Task: Create a due date automation trigger when advanced on, 2 working days before a card is due add fields without custom field "Resume" set to a number greater or equal to 1 and lower or equal to 10 is due at 11:00 AM.
Action: Mouse moved to (1169, 98)
Screenshot: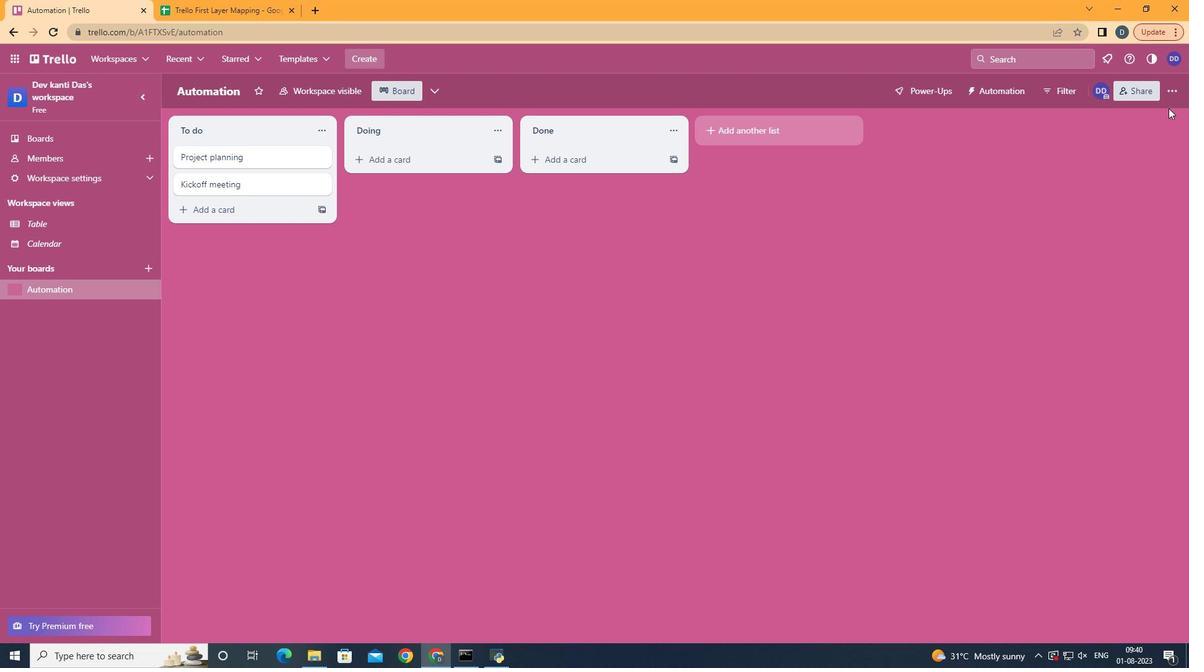 
Action: Mouse pressed left at (1169, 98)
Screenshot: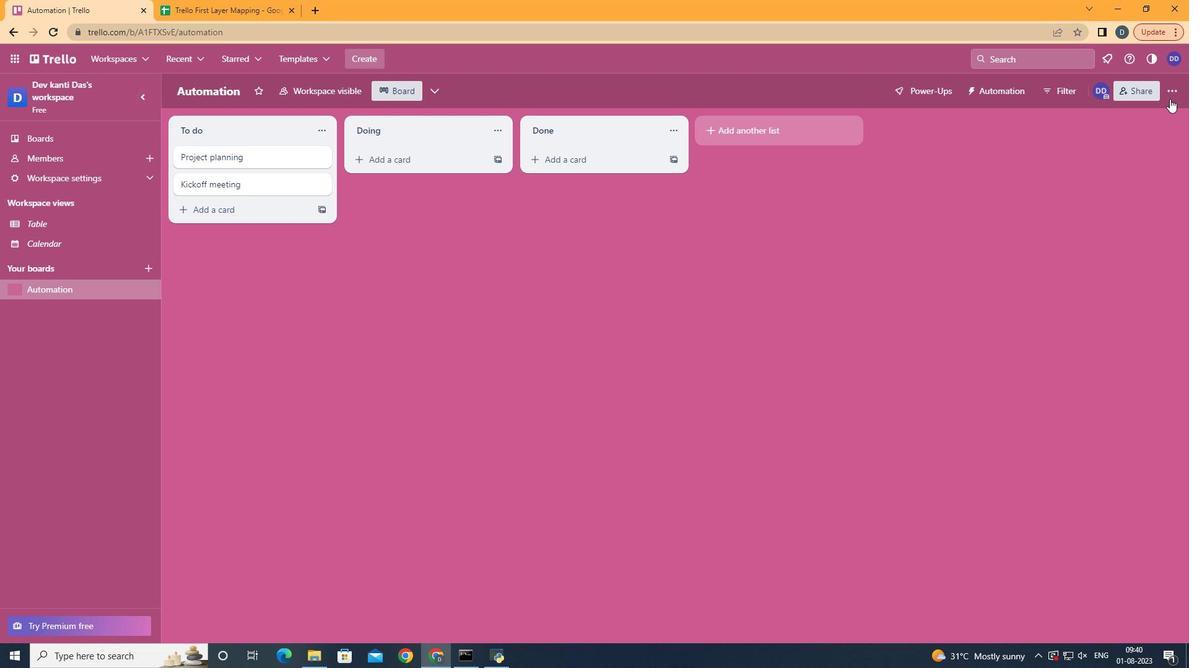 
Action: Mouse moved to (1068, 257)
Screenshot: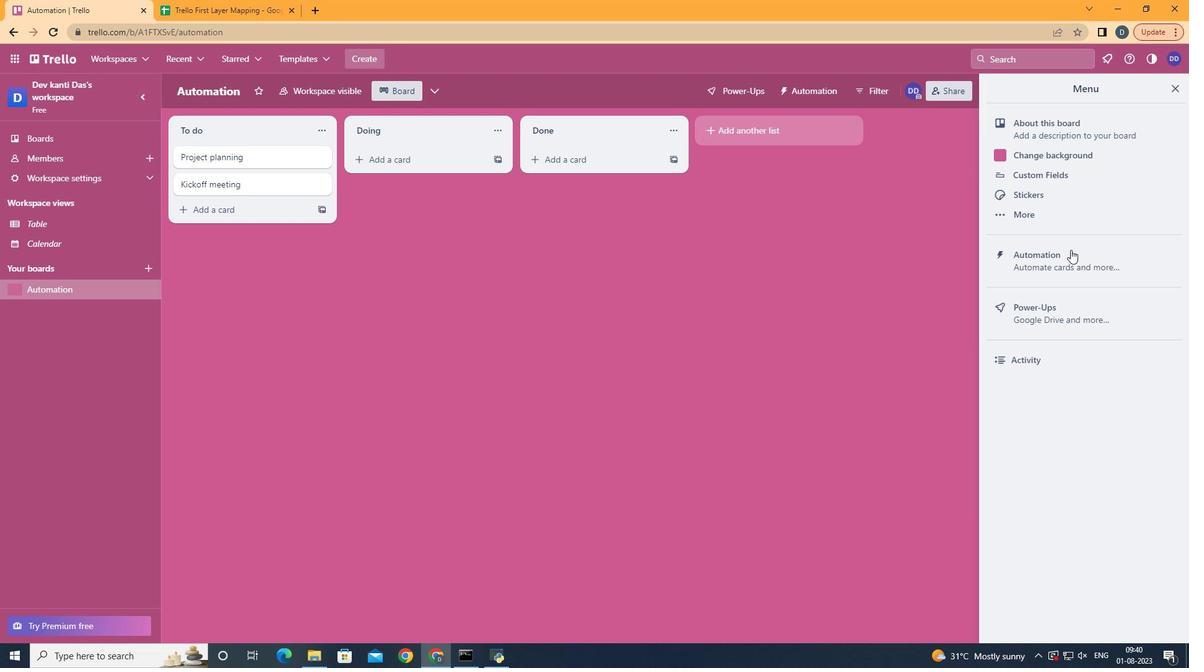 
Action: Mouse pressed left at (1068, 257)
Screenshot: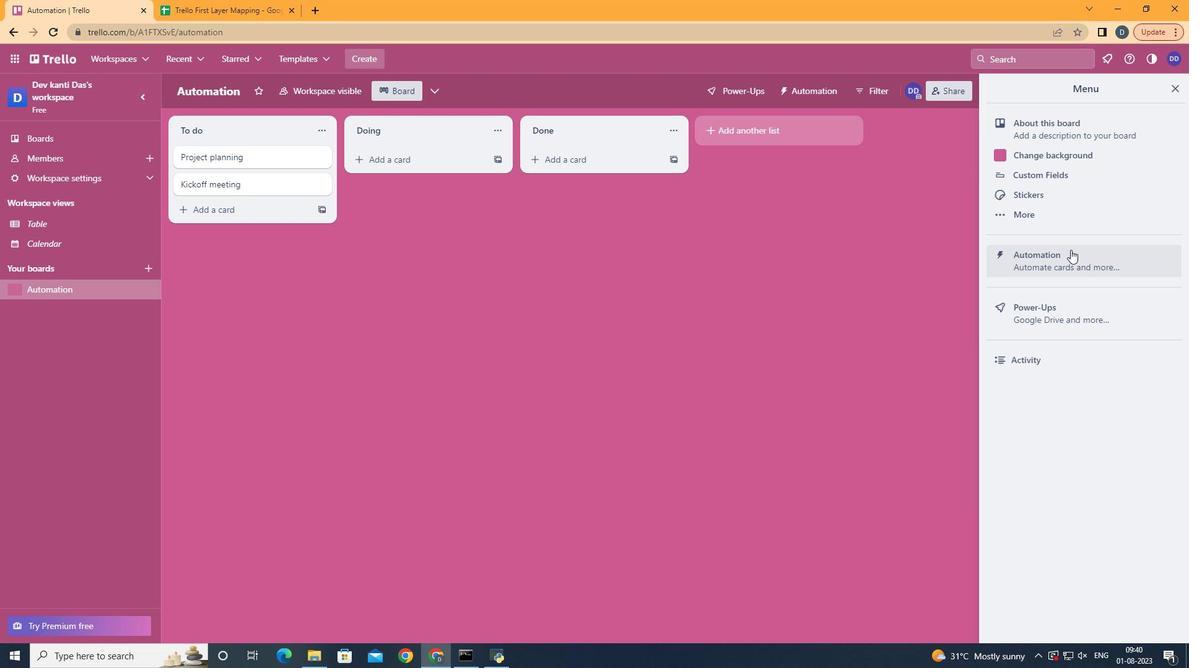 
Action: Mouse moved to (208, 248)
Screenshot: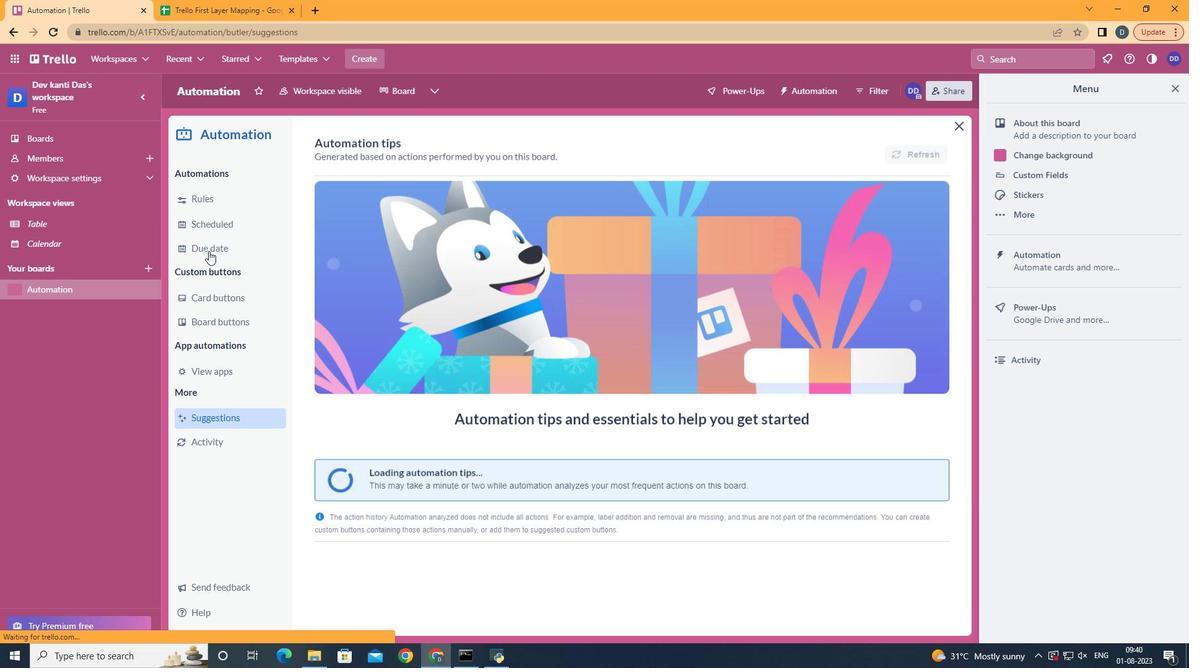 
Action: Mouse pressed left at (208, 248)
Screenshot: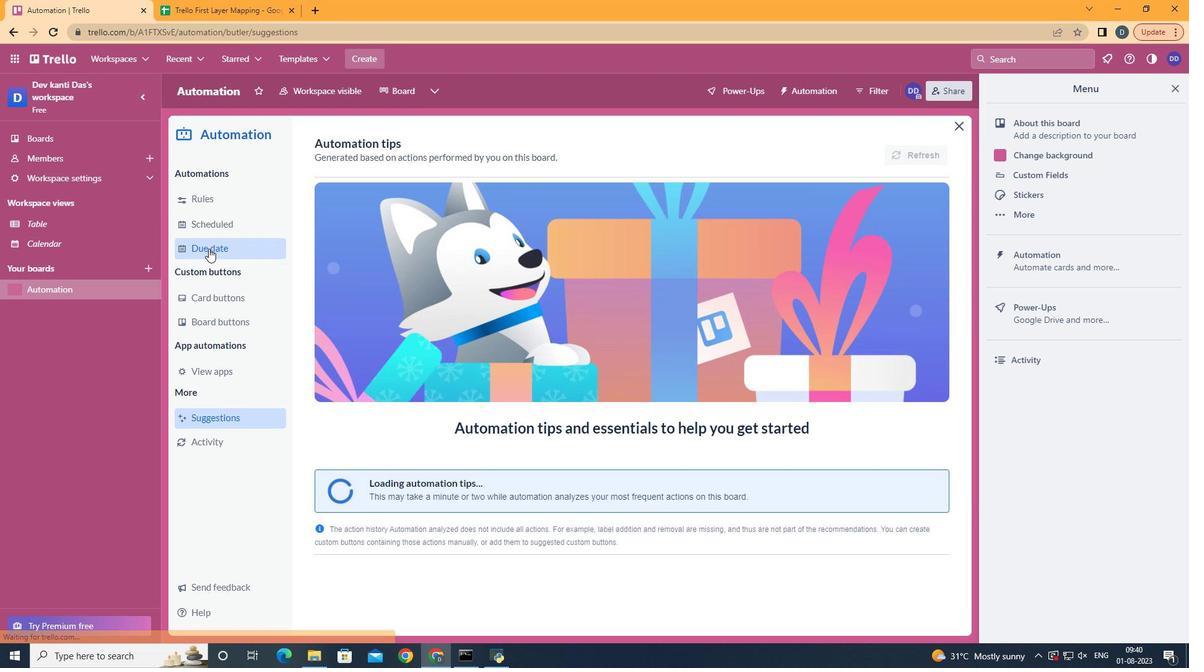 
Action: Mouse moved to (889, 144)
Screenshot: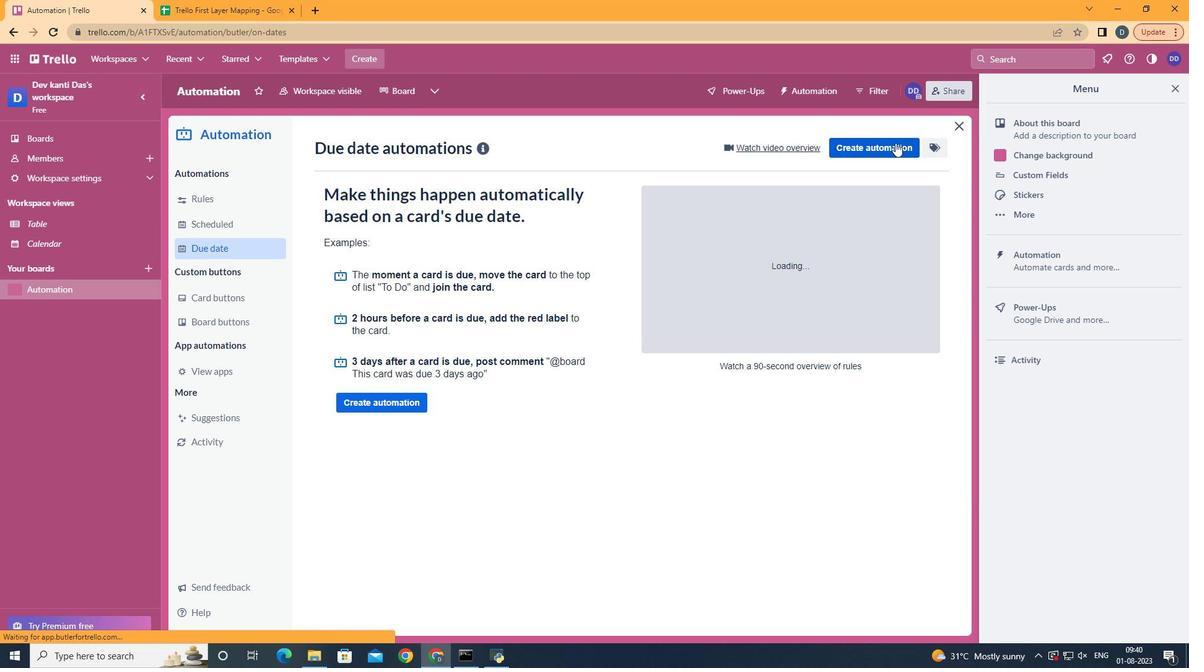 
Action: Mouse pressed left at (889, 144)
Screenshot: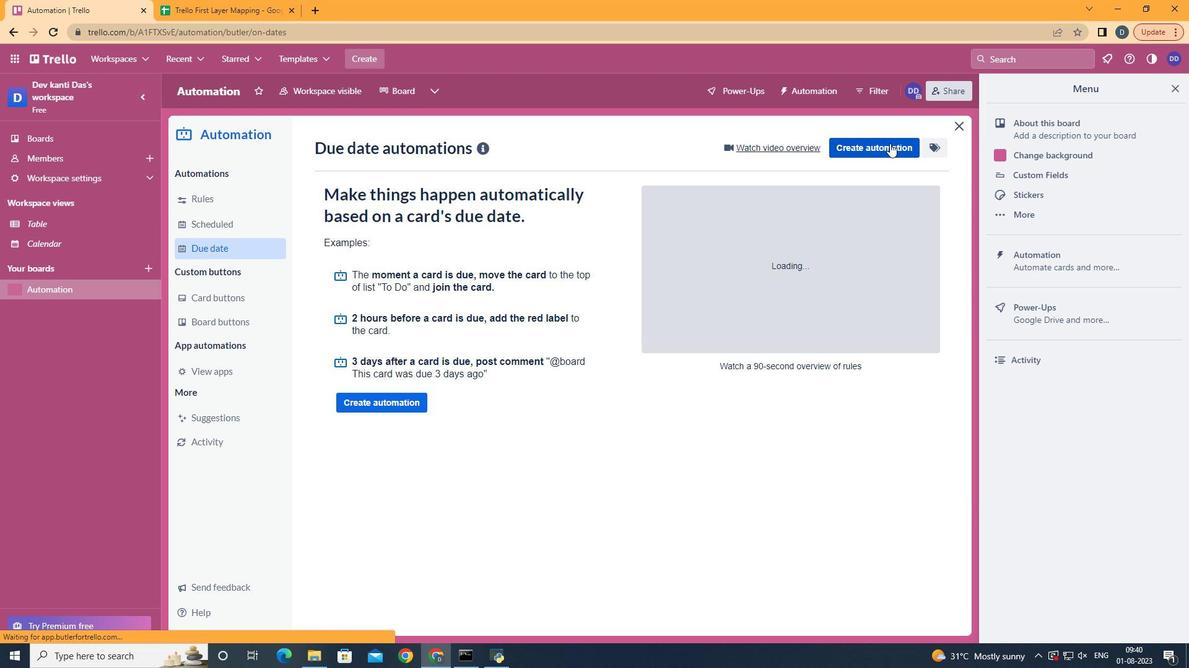 
Action: Mouse moved to (615, 265)
Screenshot: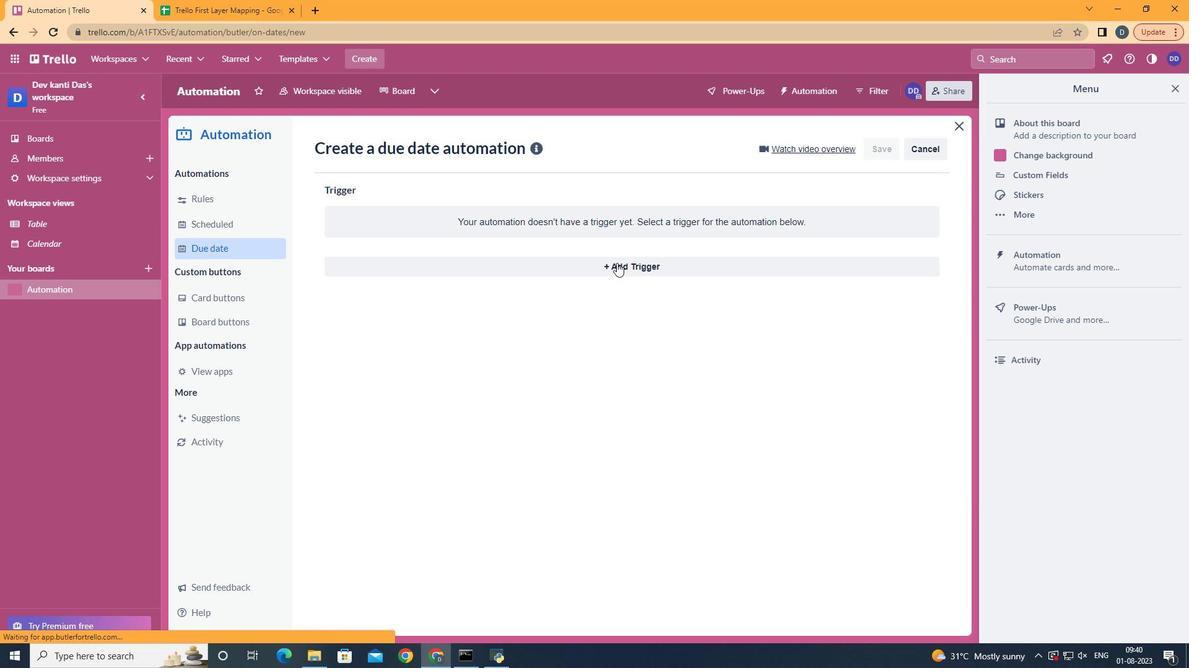 
Action: Mouse pressed left at (615, 265)
Screenshot: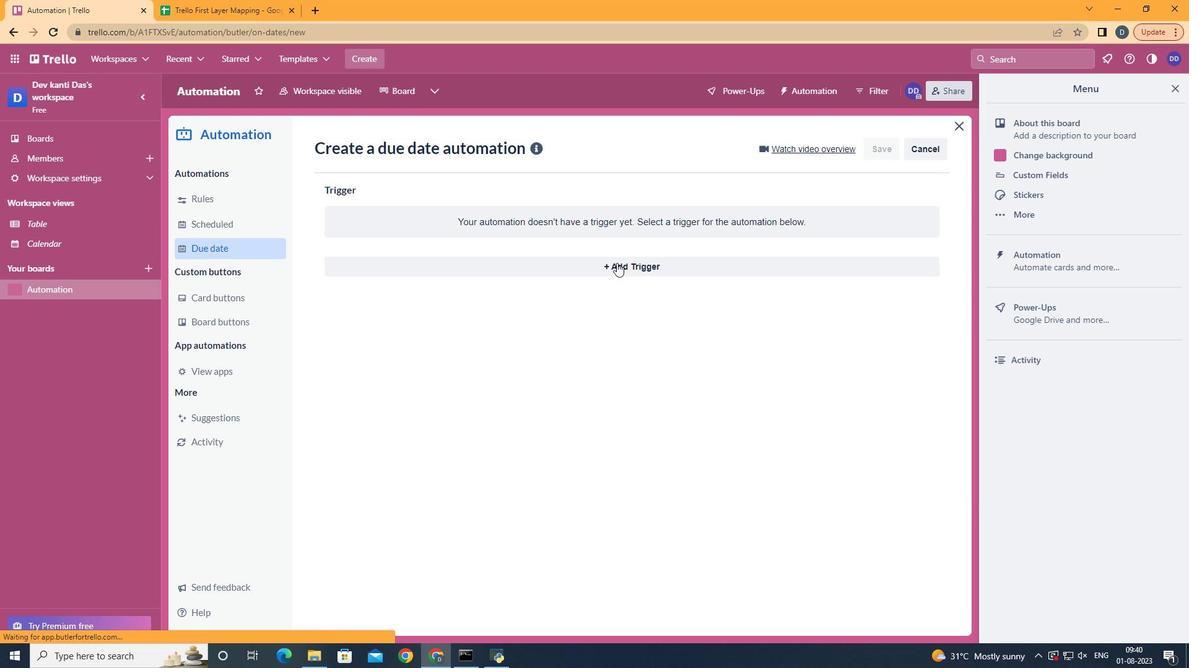 
Action: Mouse moved to (402, 508)
Screenshot: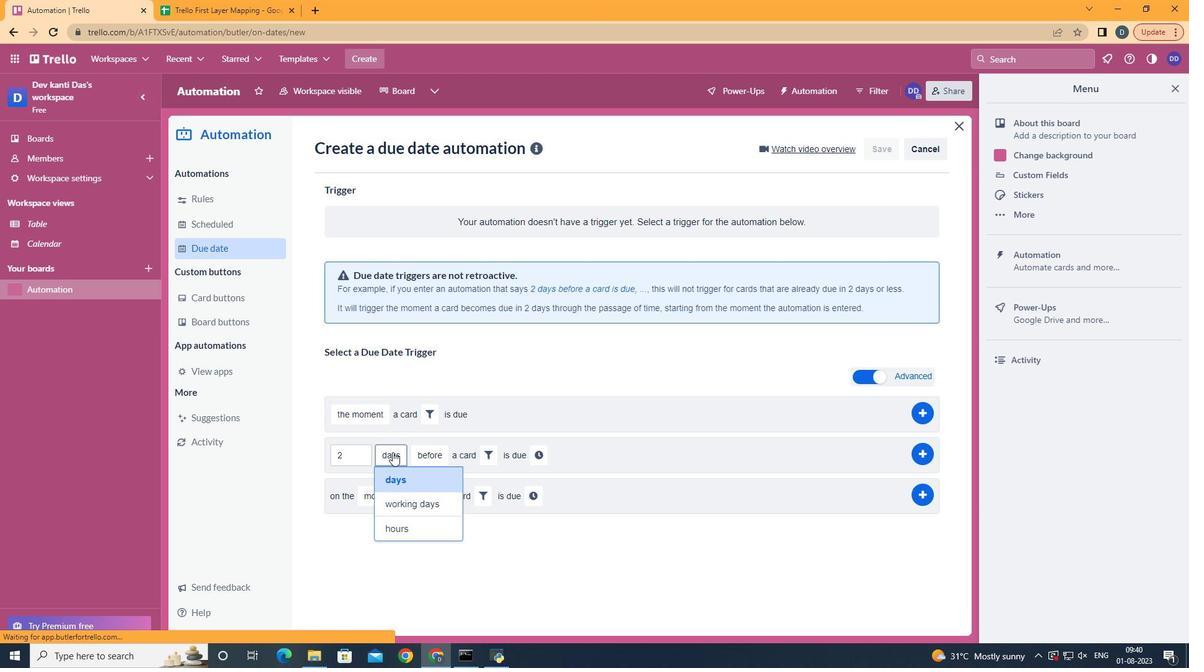 
Action: Mouse pressed left at (402, 508)
Screenshot: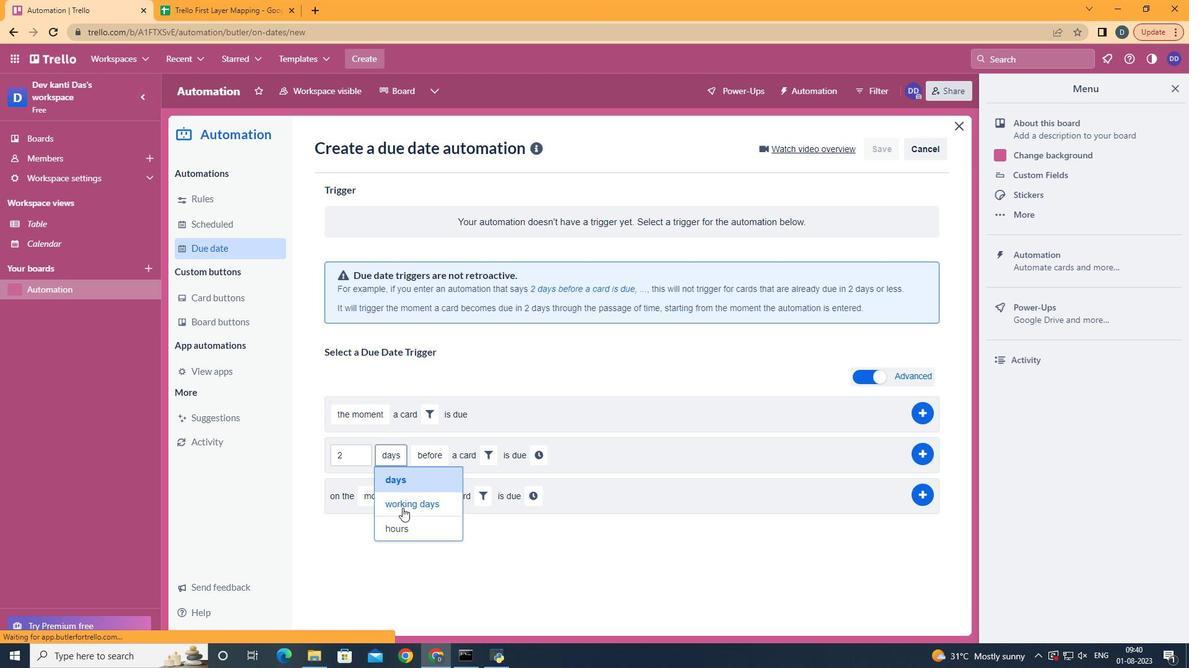 
Action: Mouse moved to (525, 458)
Screenshot: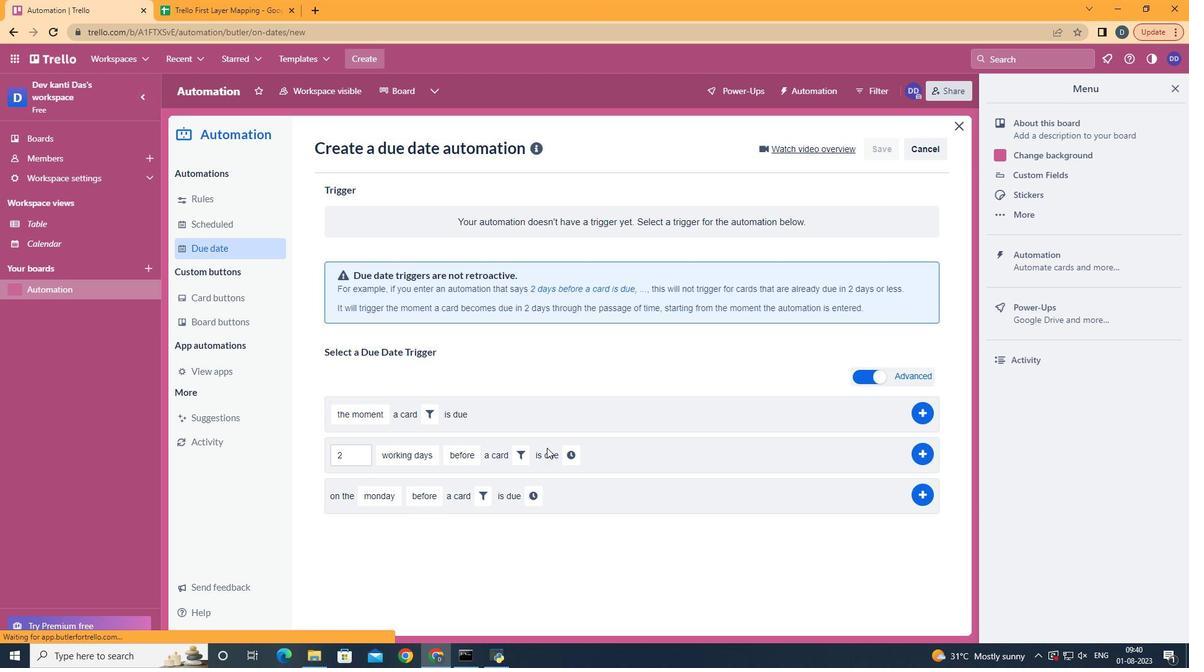 
Action: Mouse pressed left at (525, 458)
Screenshot: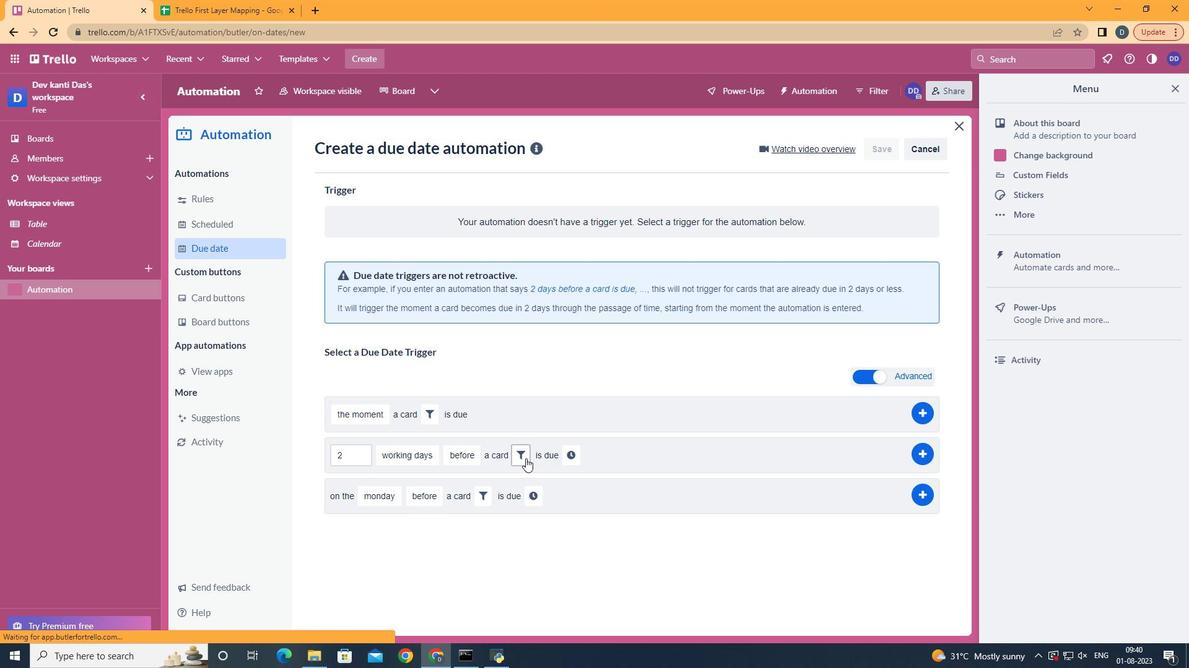 
Action: Mouse moved to (719, 498)
Screenshot: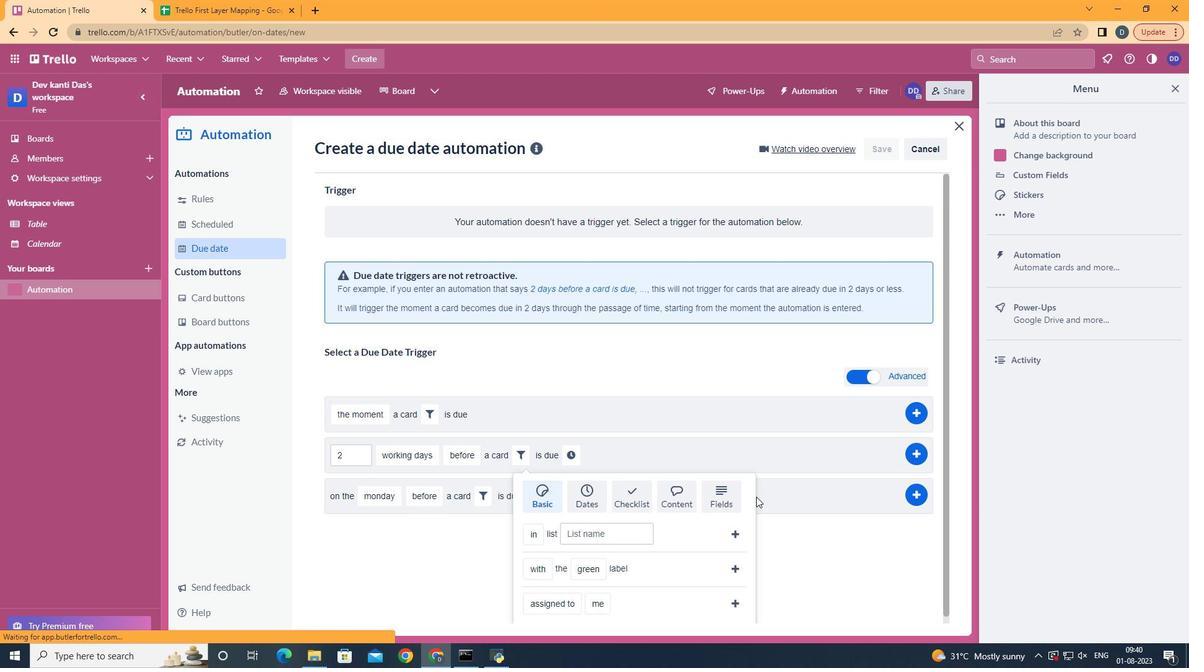 
Action: Mouse pressed left at (719, 498)
Screenshot: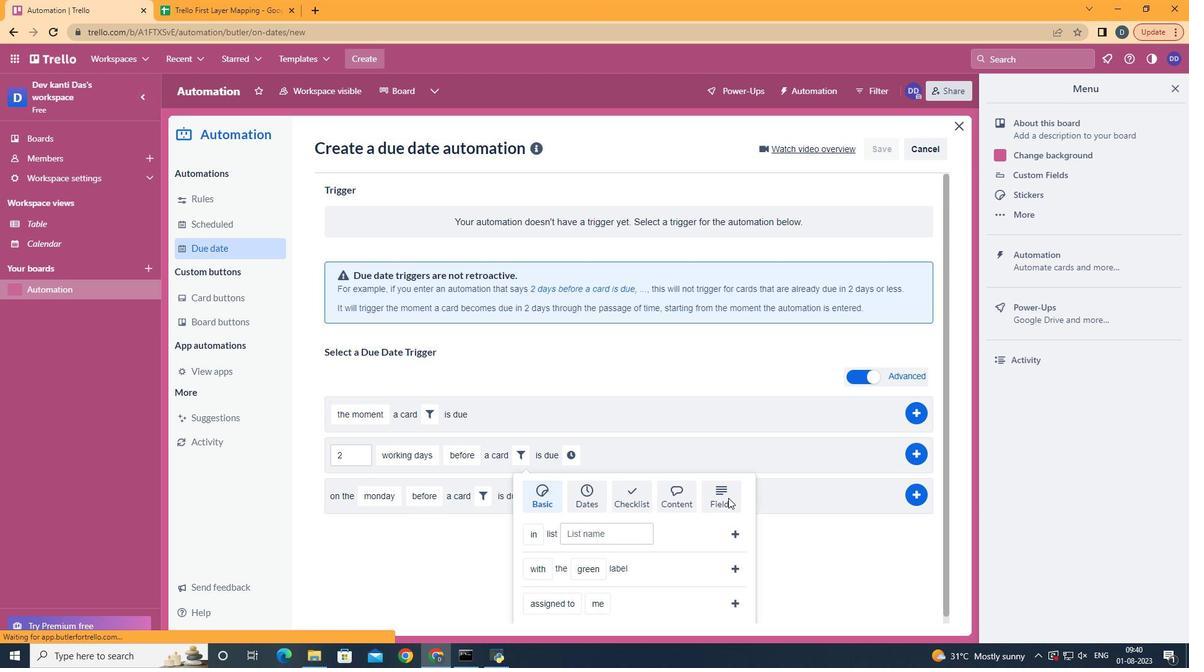 
Action: Mouse moved to (719, 498)
Screenshot: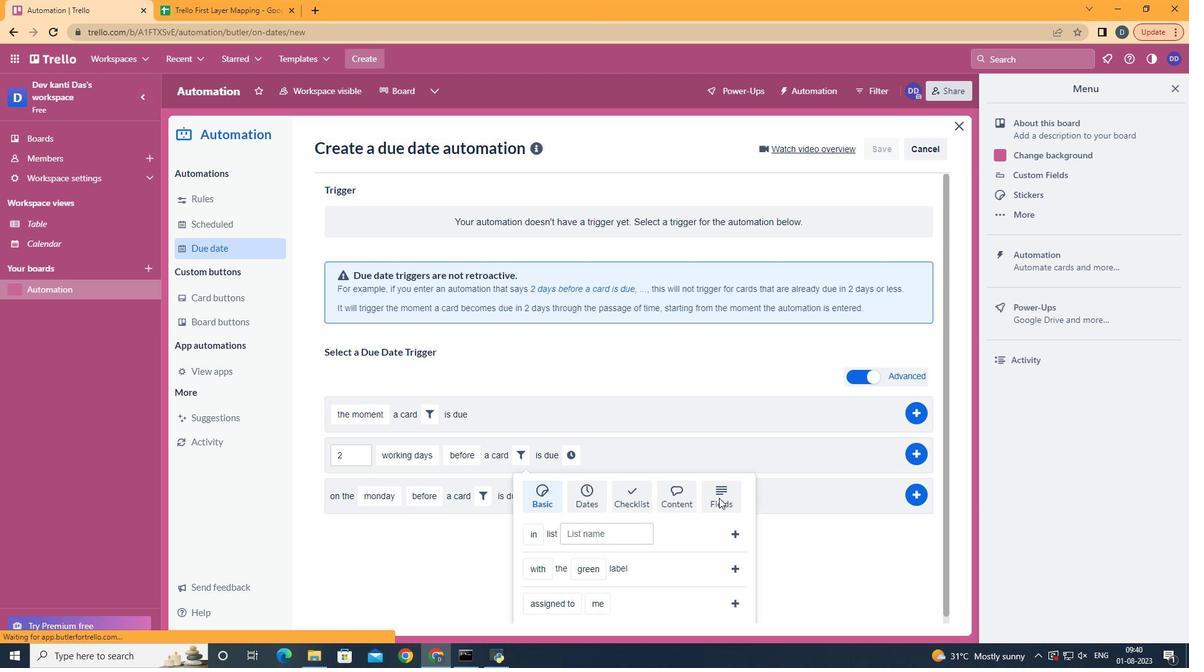 
Action: Mouse scrolled (719, 497) with delta (0, 0)
Screenshot: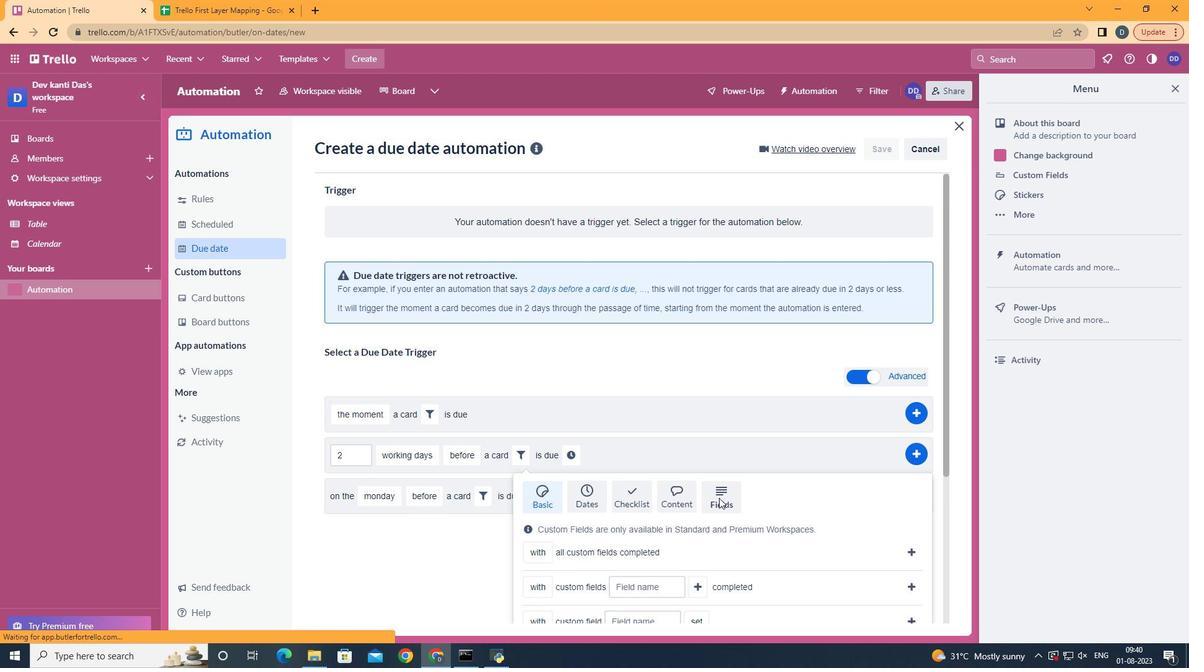 
Action: Mouse scrolled (719, 497) with delta (0, 0)
Screenshot: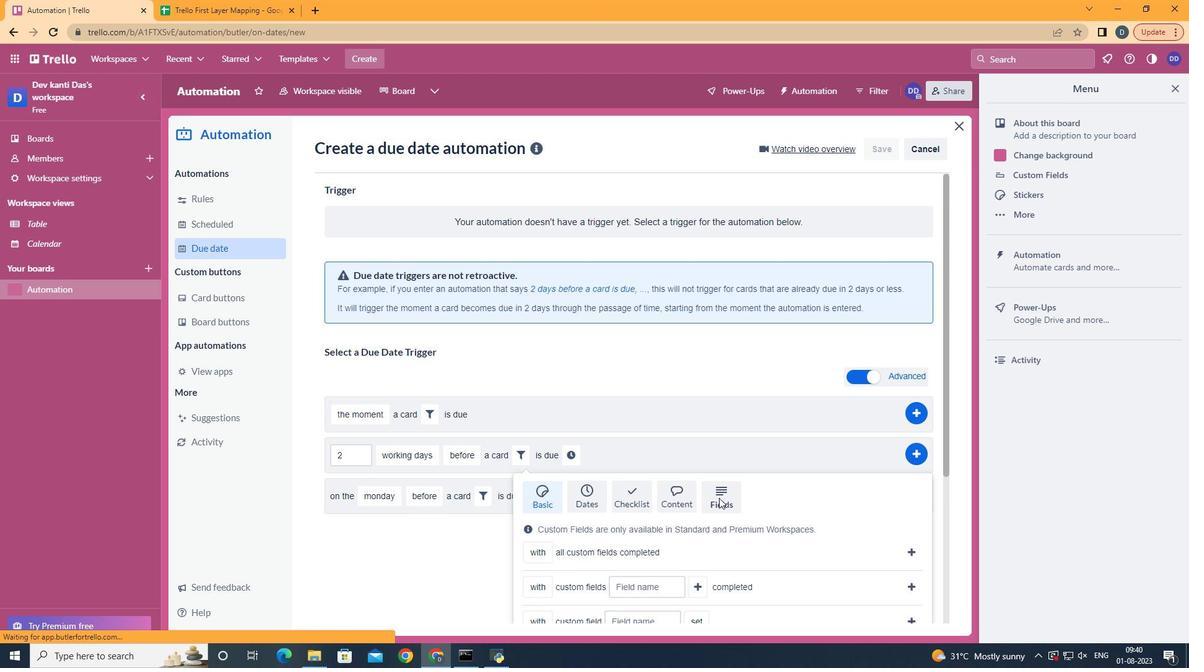 
Action: Mouse scrolled (719, 497) with delta (0, 0)
Screenshot: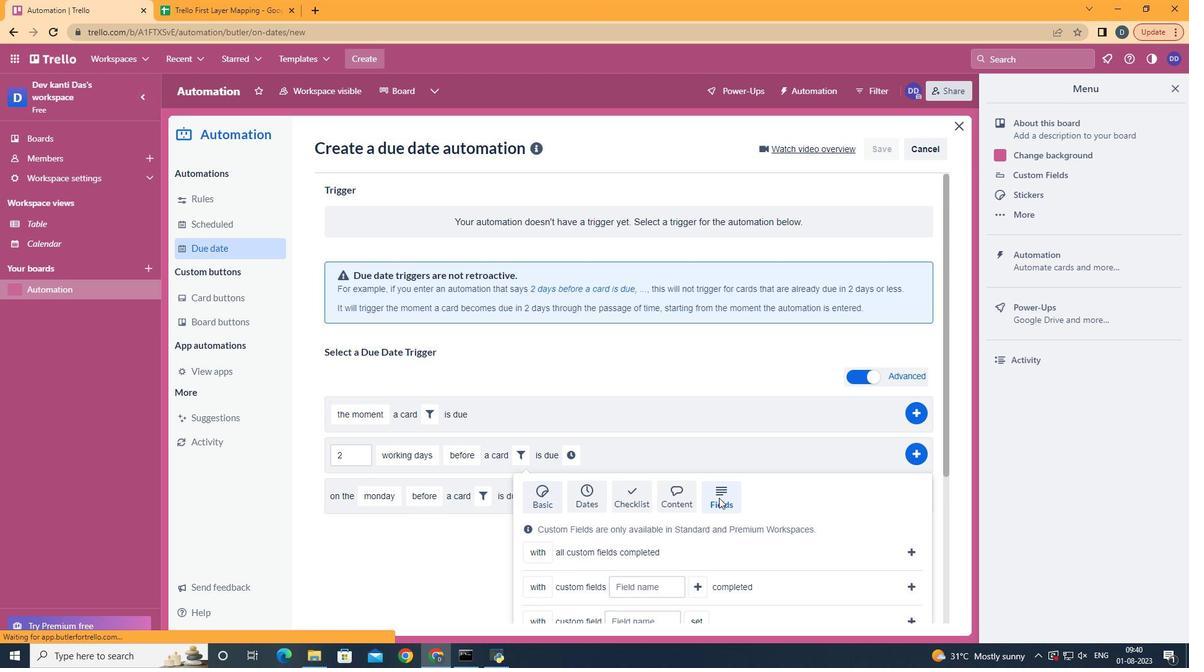 
Action: Mouse scrolled (719, 497) with delta (0, 0)
Screenshot: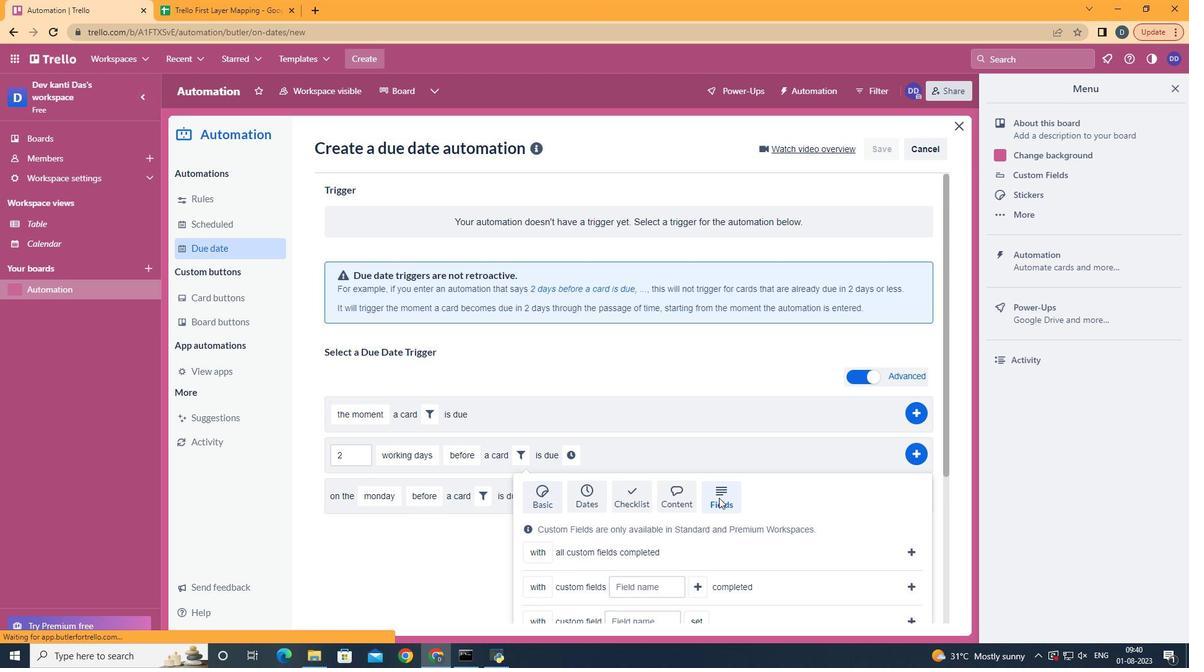 
Action: Mouse scrolled (719, 497) with delta (0, 0)
Screenshot: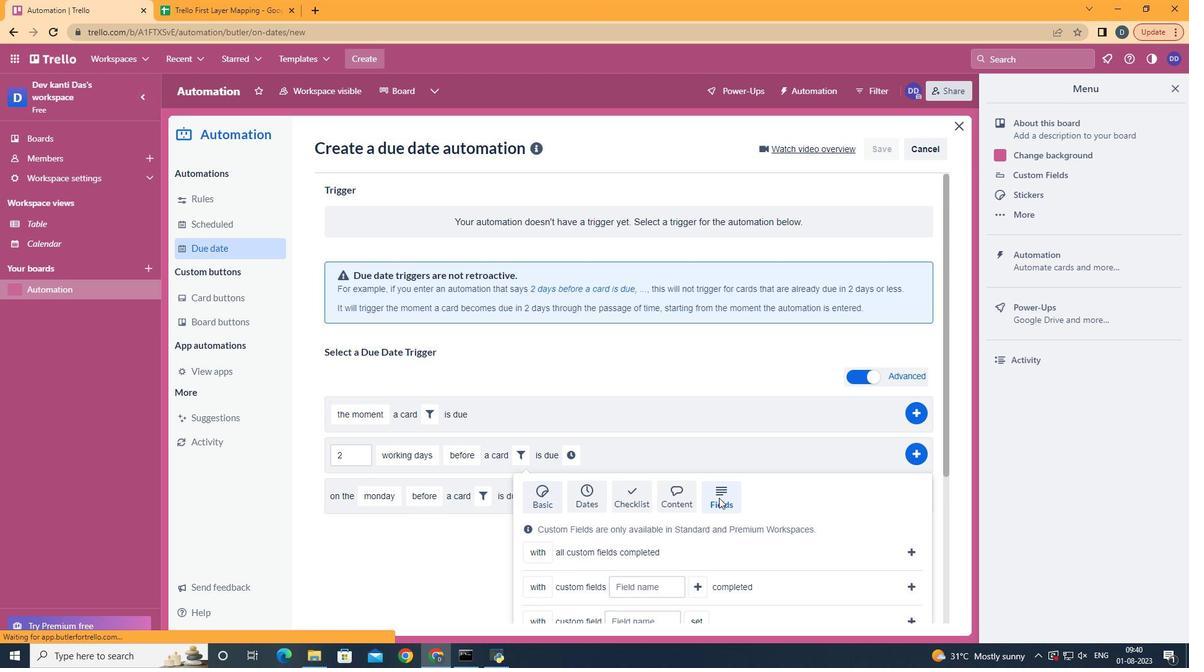 
Action: Mouse moved to (551, 564)
Screenshot: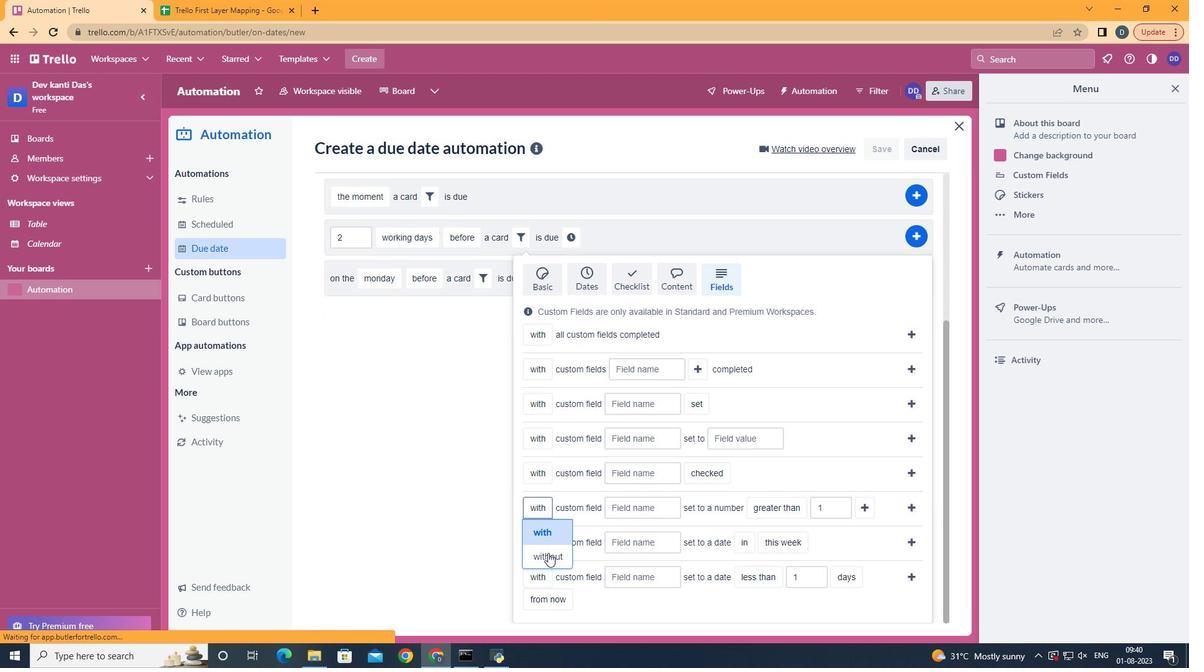 
Action: Mouse pressed left at (551, 564)
Screenshot: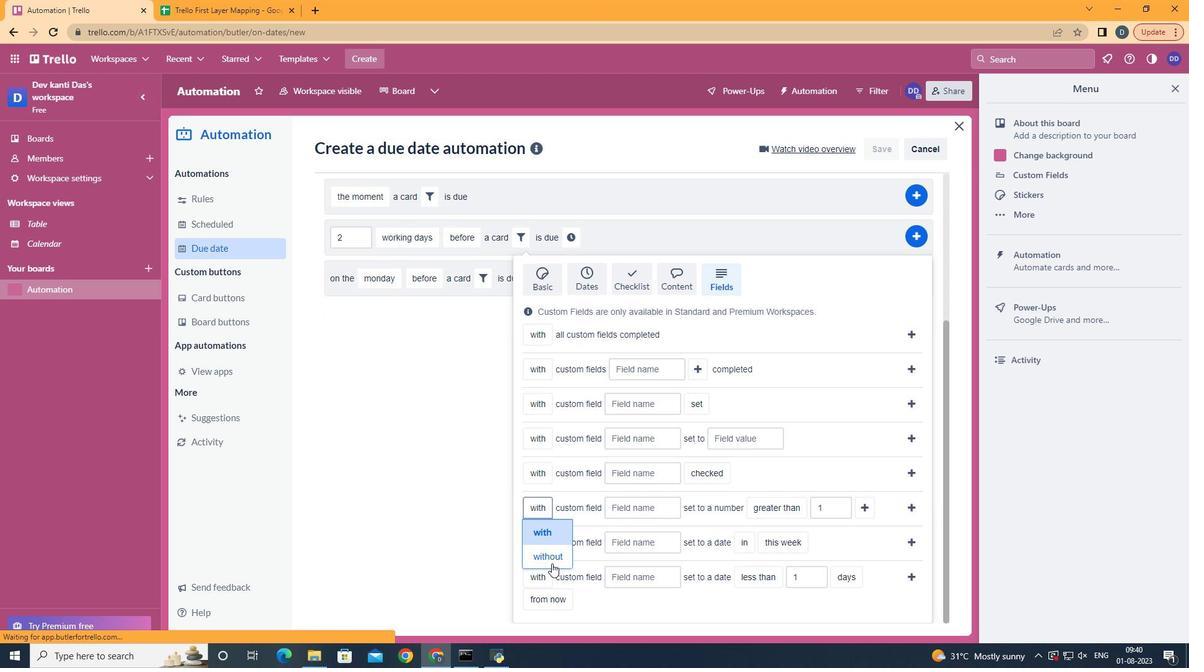 
Action: Mouse moved to (636, 515)
Screenshot: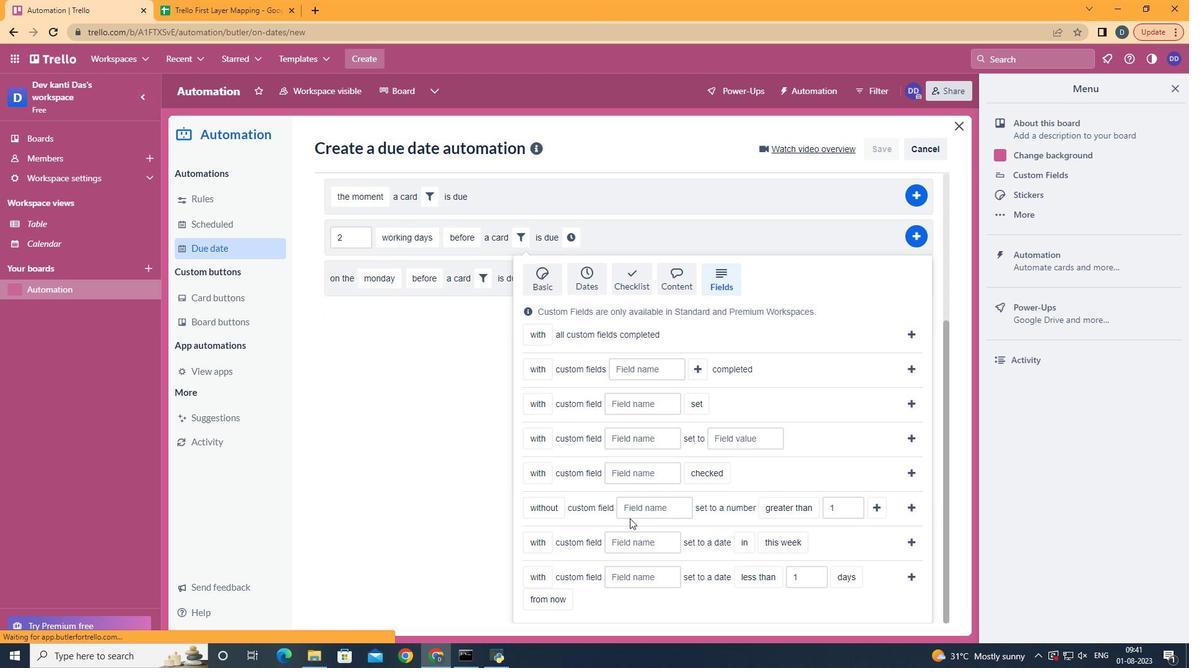 
Action: Mouse pressed left at (636, 515)
Screenshot: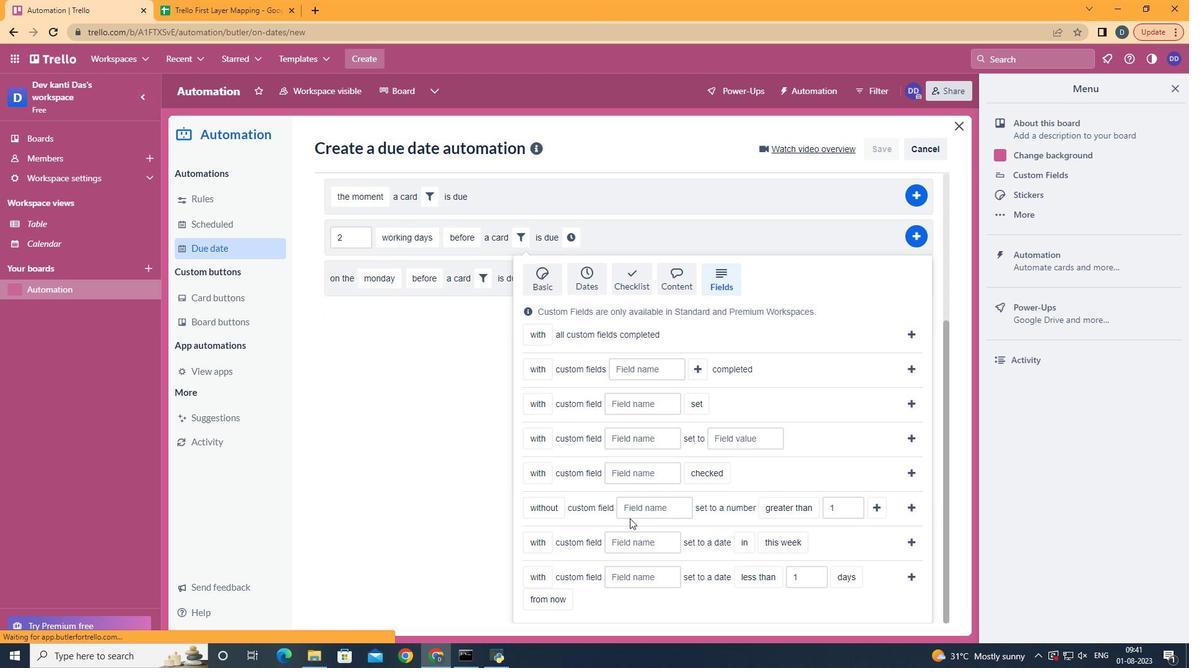 
Action: Mouse moved to (636, 515)
Screenshot: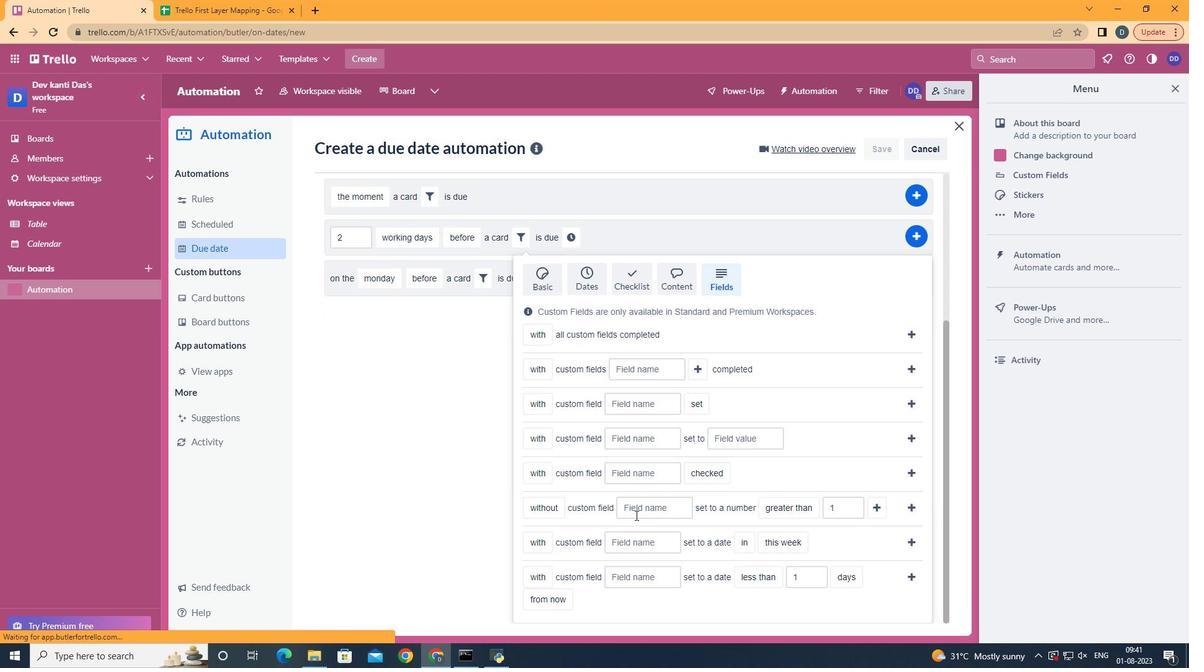 
Action: Key pressed <Key.shift>Resume
Screenshot: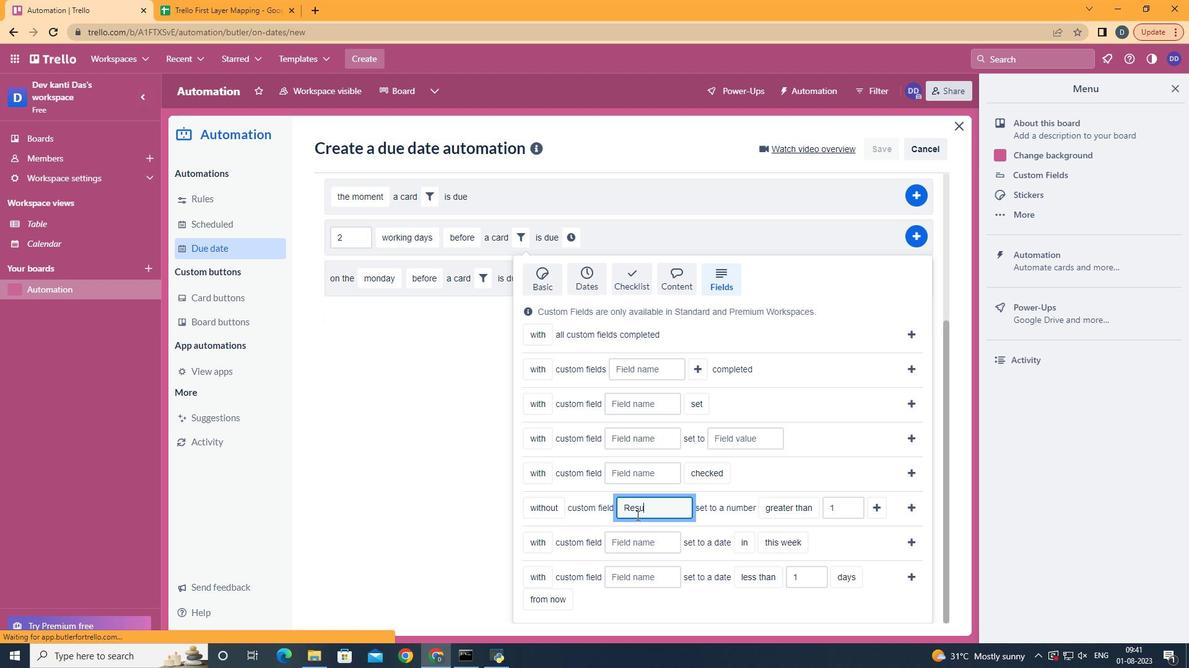 
Action: Mouse moved to (815, 551)
Screenshot: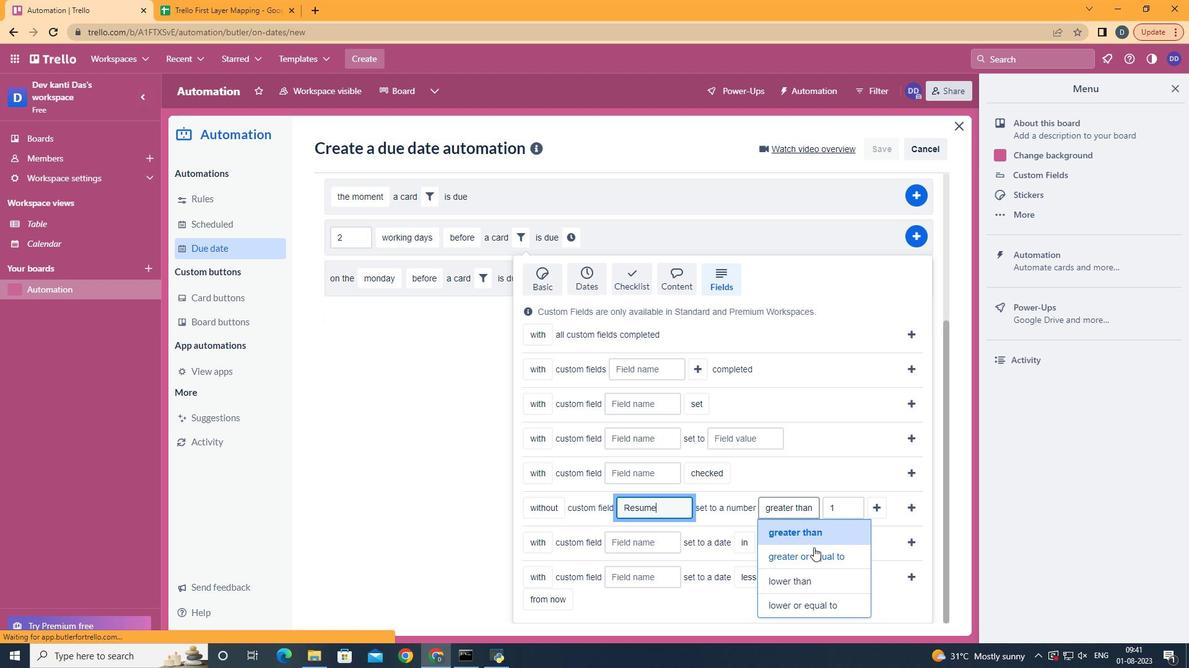 
Action: Mouse pressed left at (815, 551)
Screenshot: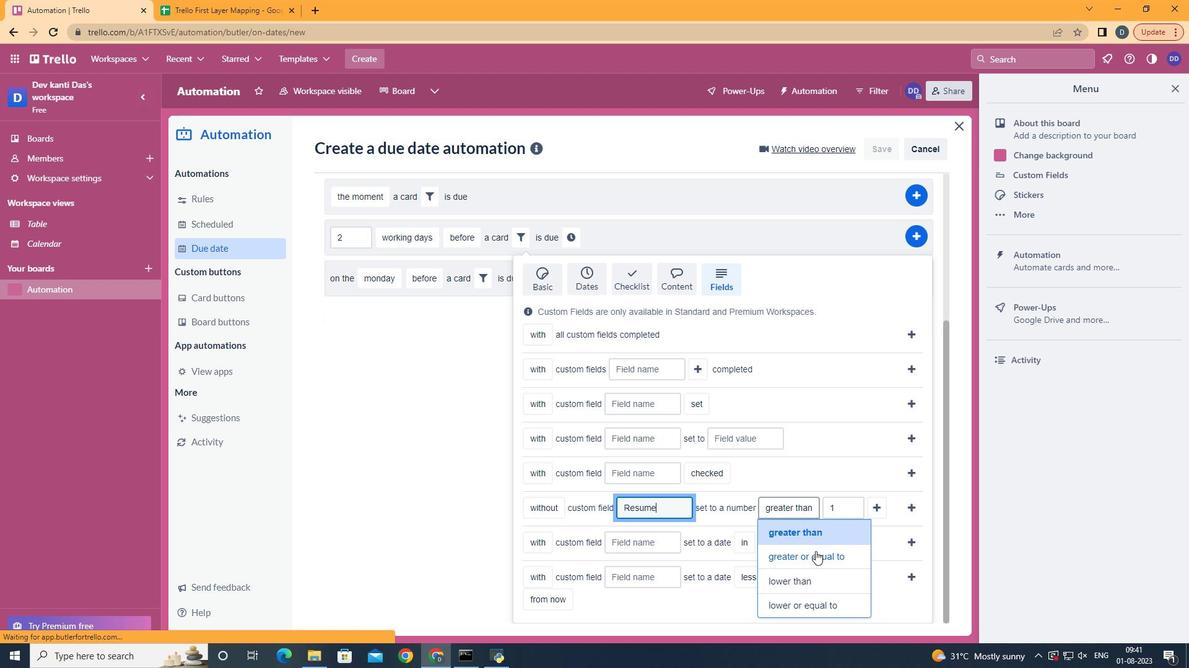 
Action: Mouse moved to (538, 528)
Screenshot: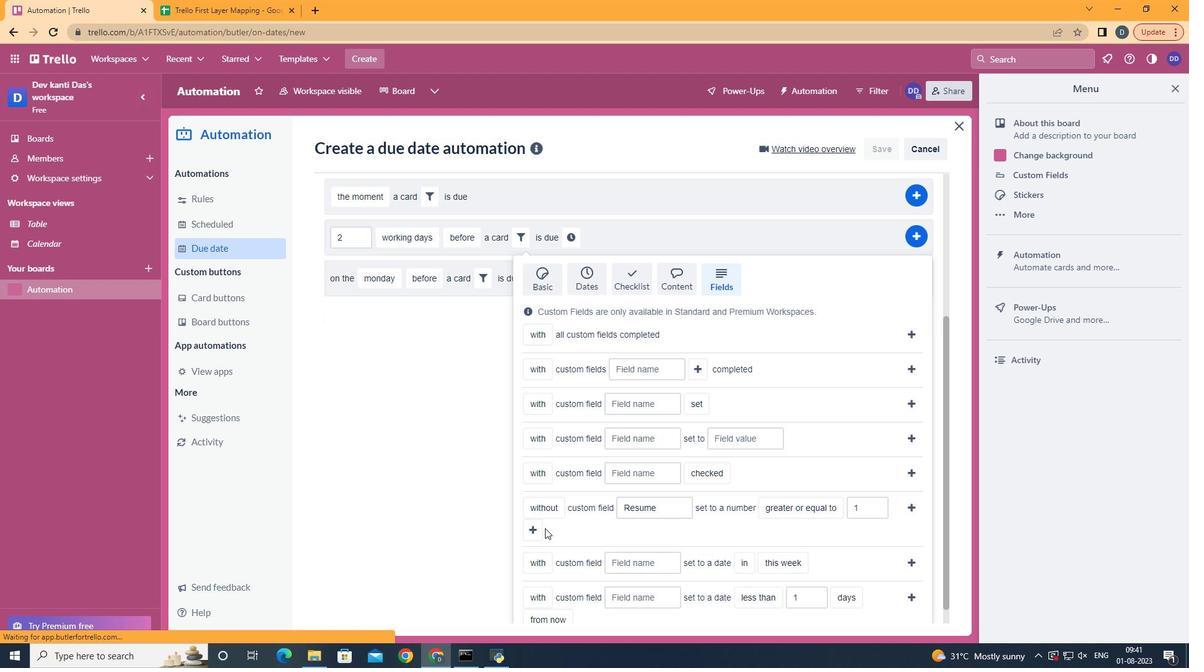 
Action: Mouse pressed left at (538, 528)
Screenshot: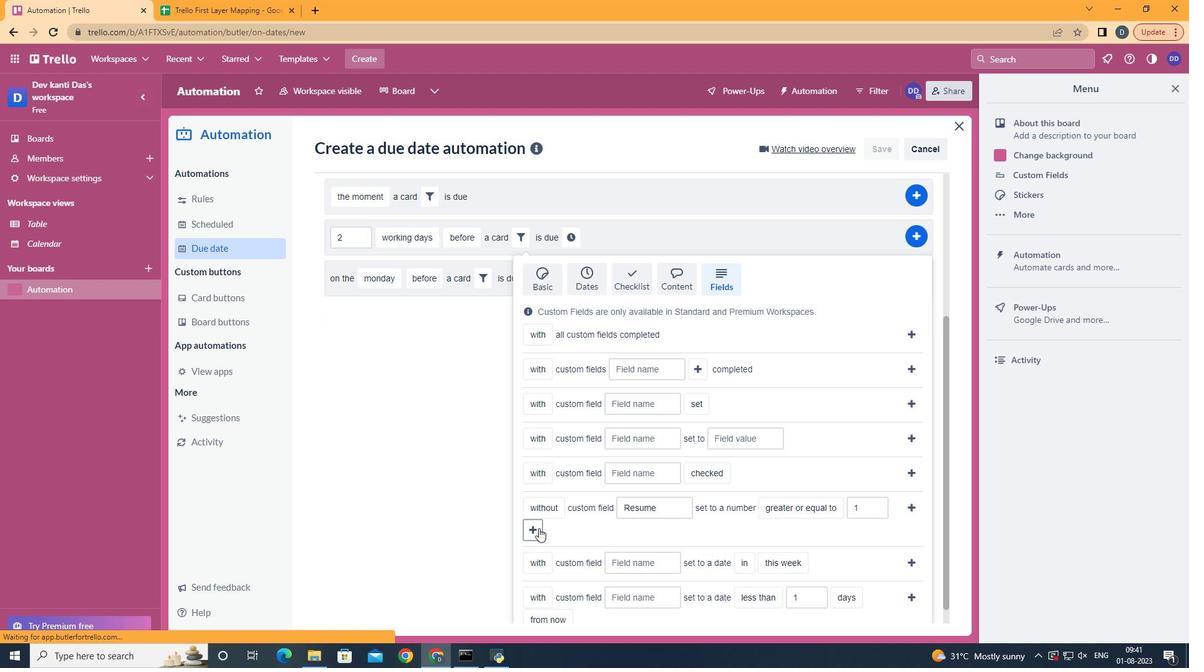 
Action: Mouse moved to (593, 462)
Screenshot: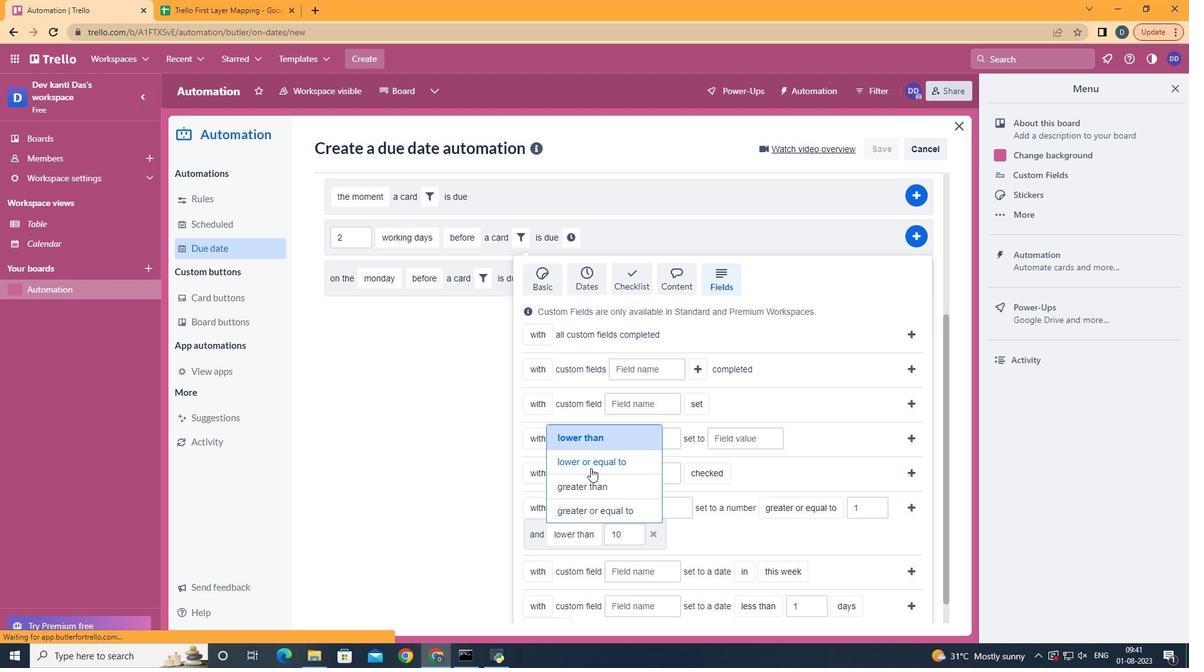 
Action: Mouse pressed left at (593, 462)
Screenshot: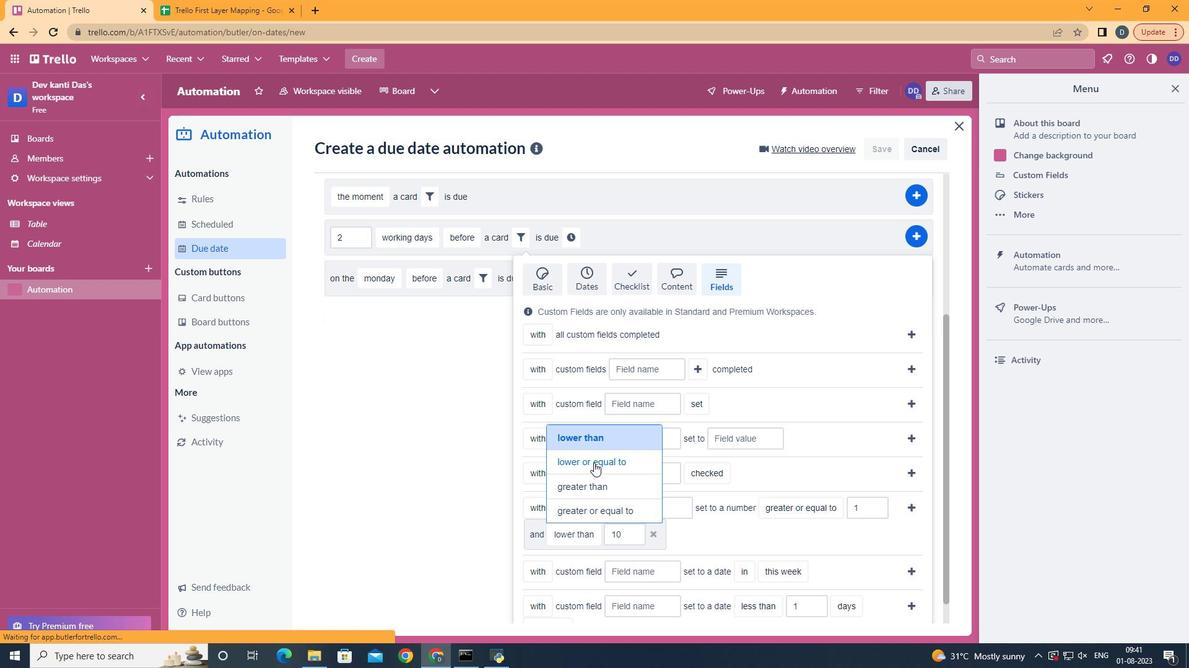 
Action: Mouse moved to (904, 511)
Screenshot: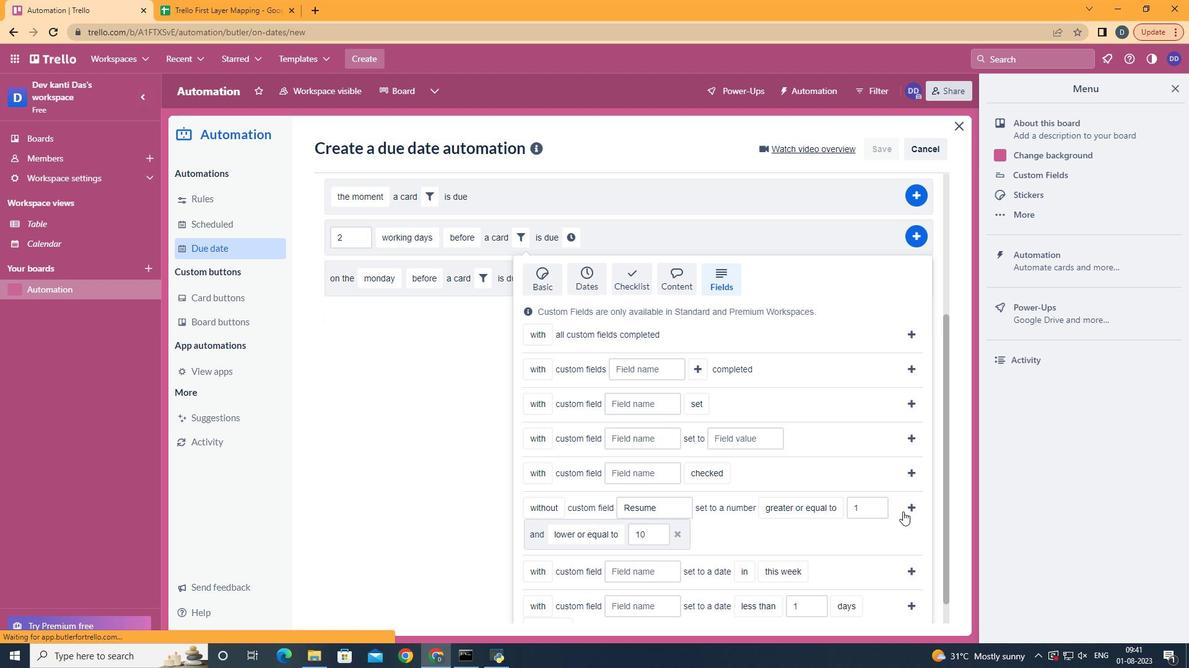 
Action: Mouse pressed left at (904, 511)
Screenshot: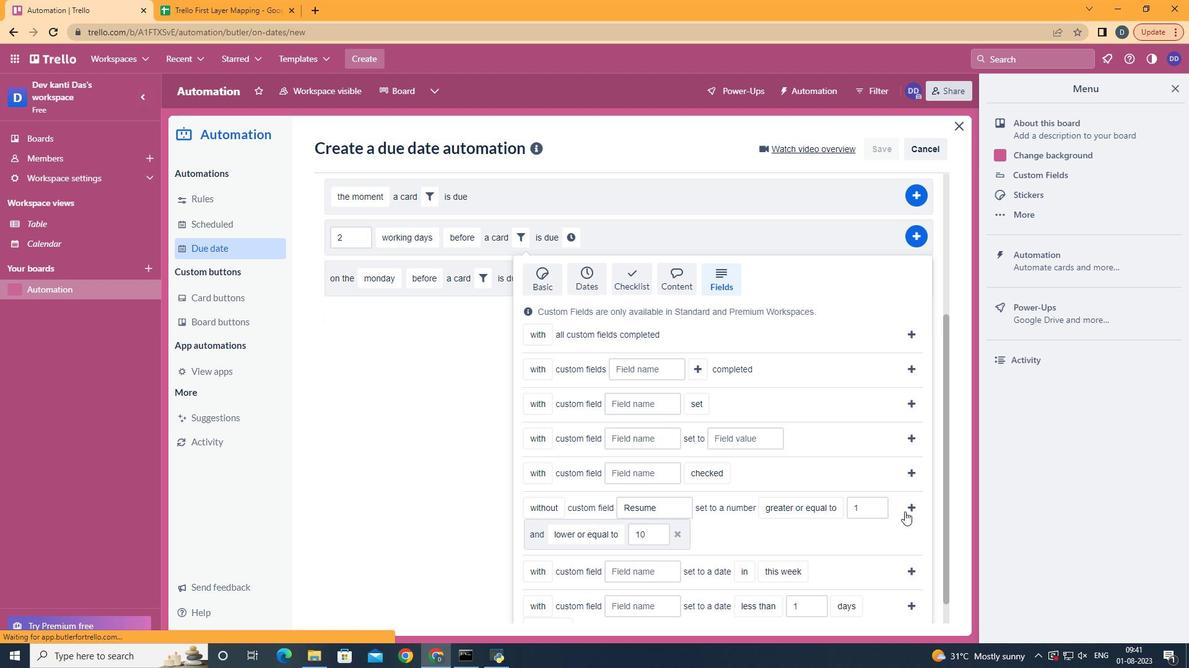 
Action: Mouse moved to (393, 477)
Screenshot: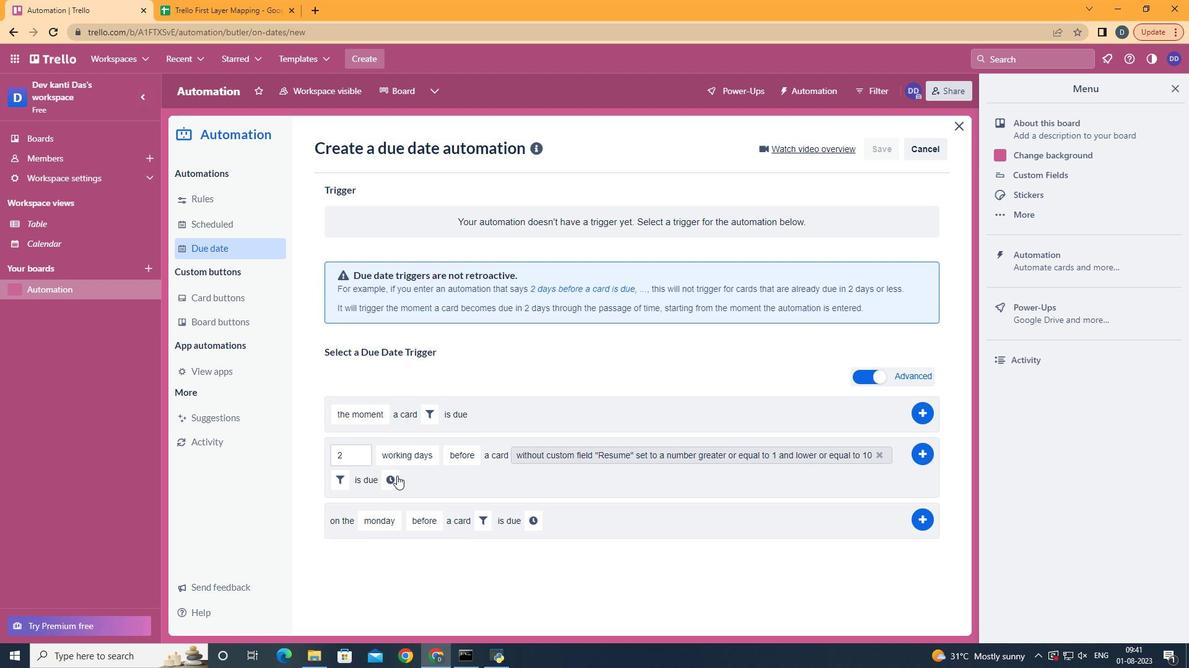 
Action: Mouse pressed left at (393, 477)
Screenshot: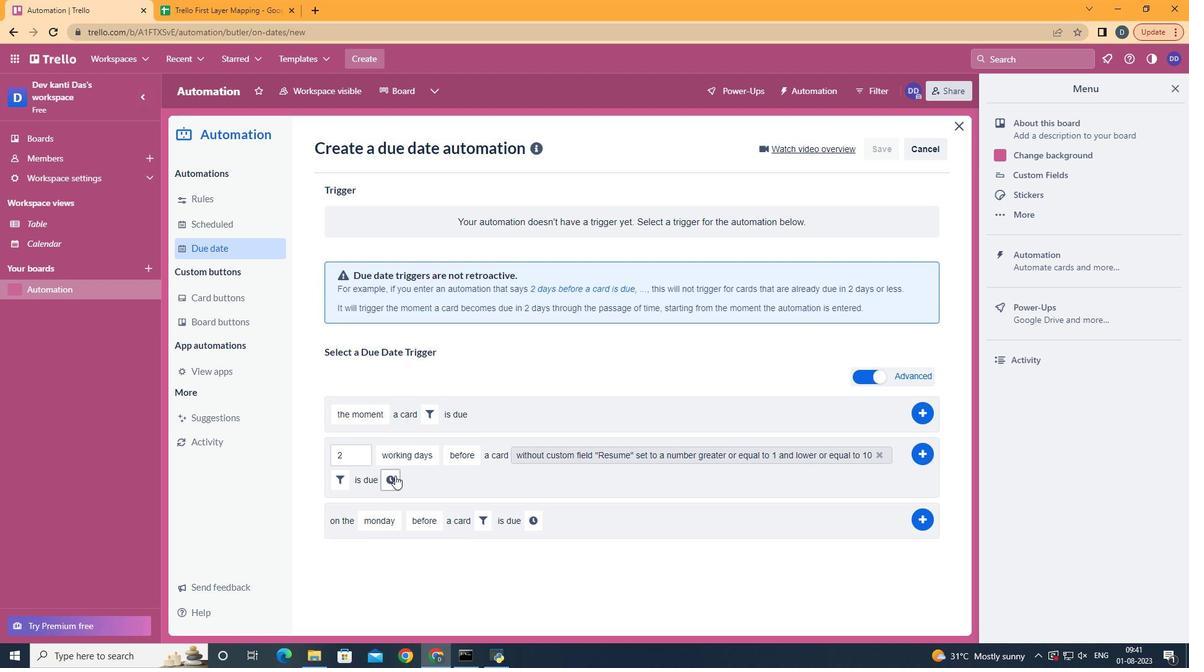 
Action: Mouse moved to (418, 478)
Screenshot: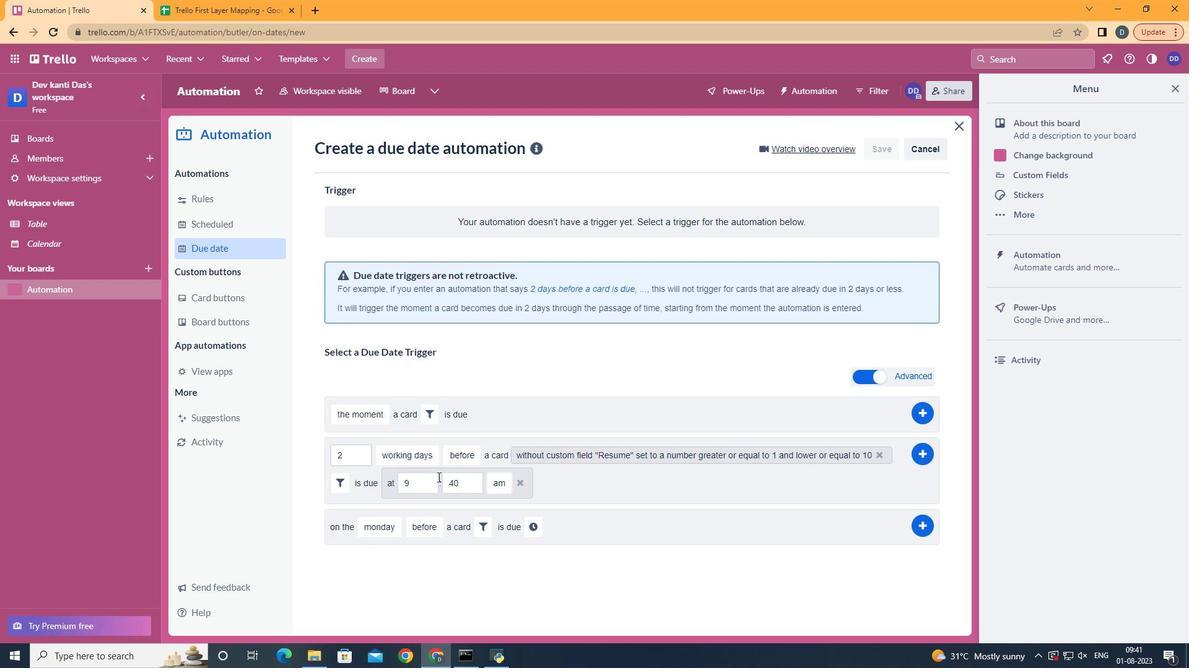 
Action: Mouse pressed left at (418, 478)
Screenshot: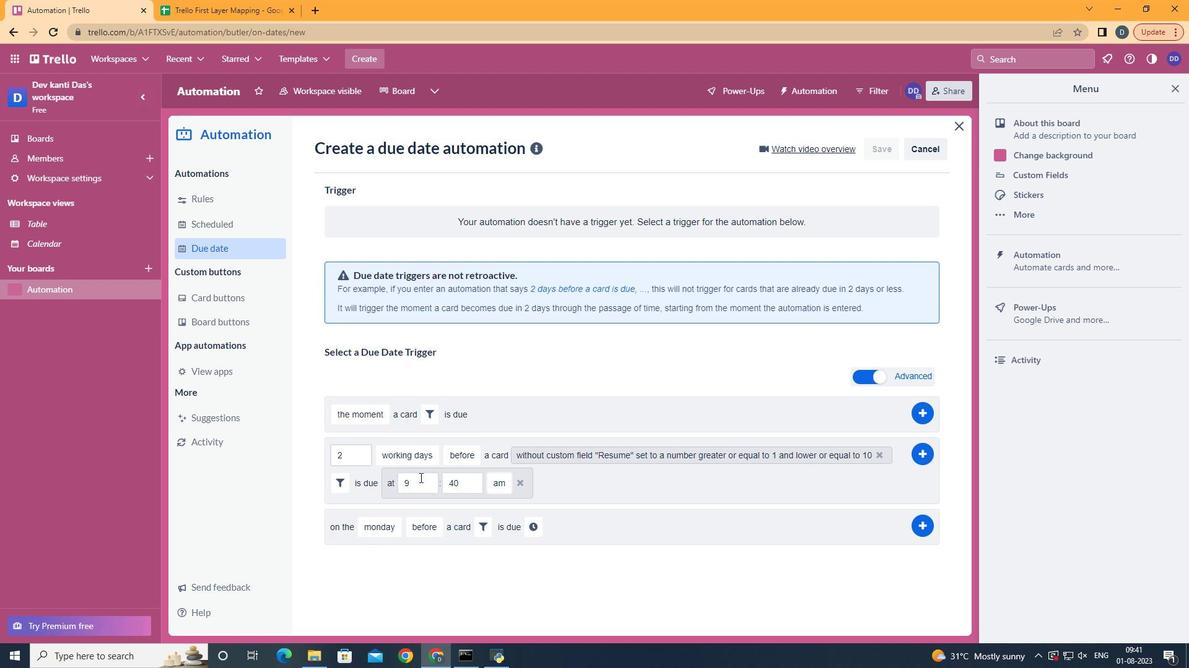 
Action: Key pressed <Key.backspace>11
Screenshot: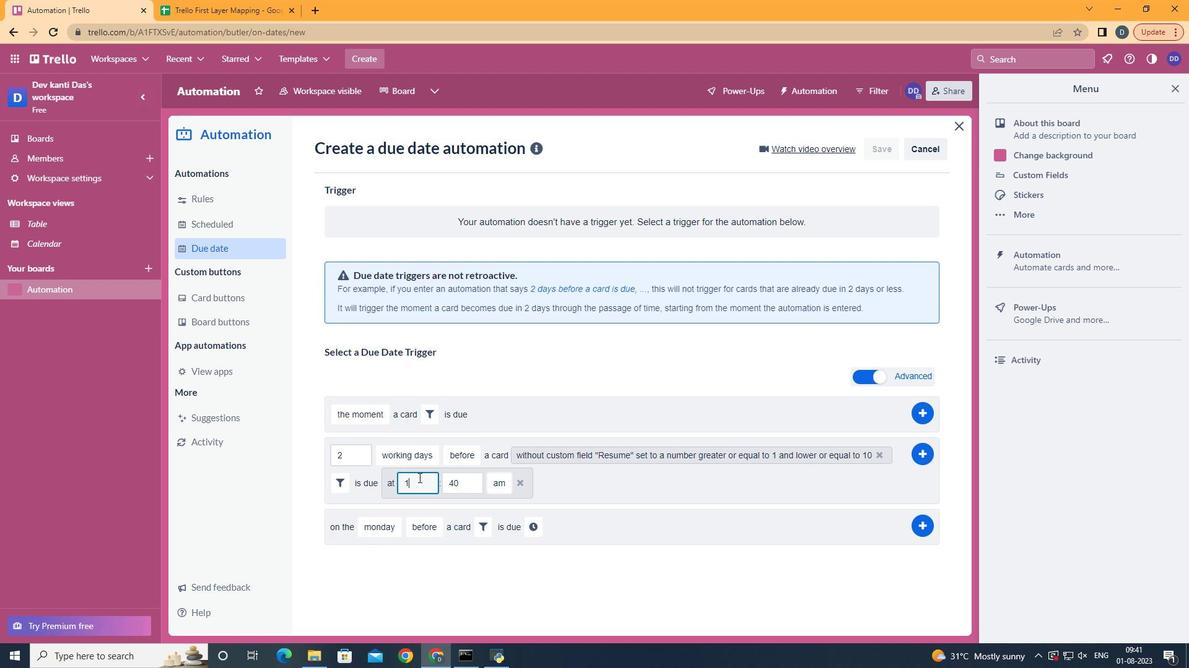 
Action: Mouse moved to (465, 484)
Screenshot: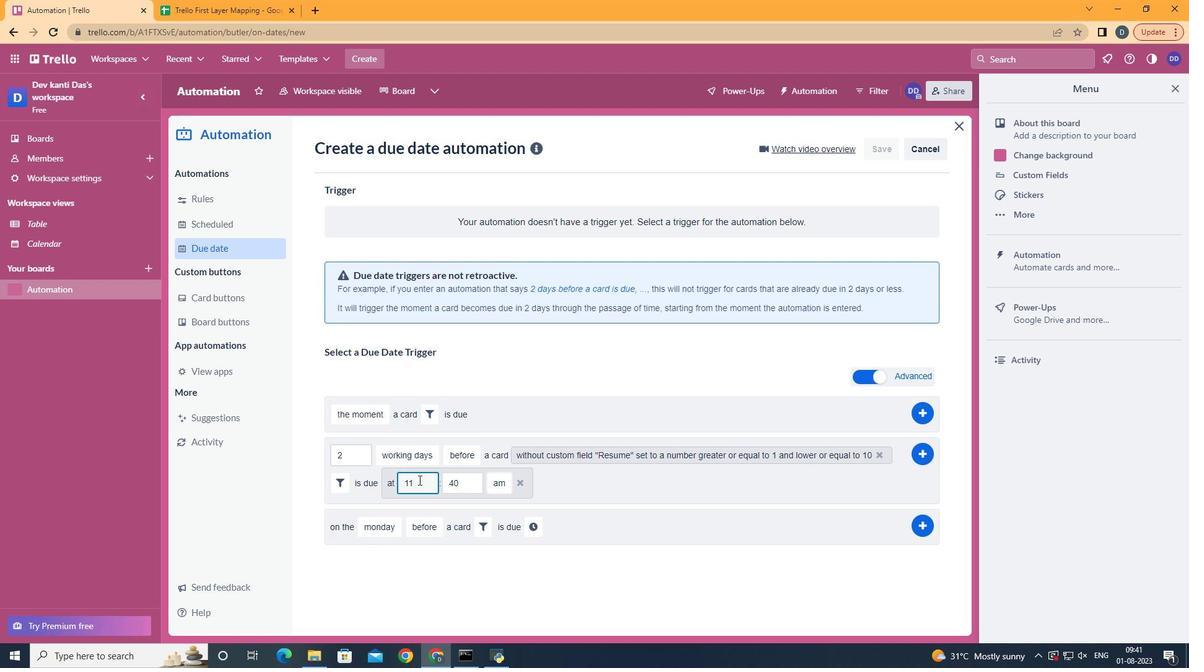 
Action: Mouse pressed left at (465, 484)
Screenshot: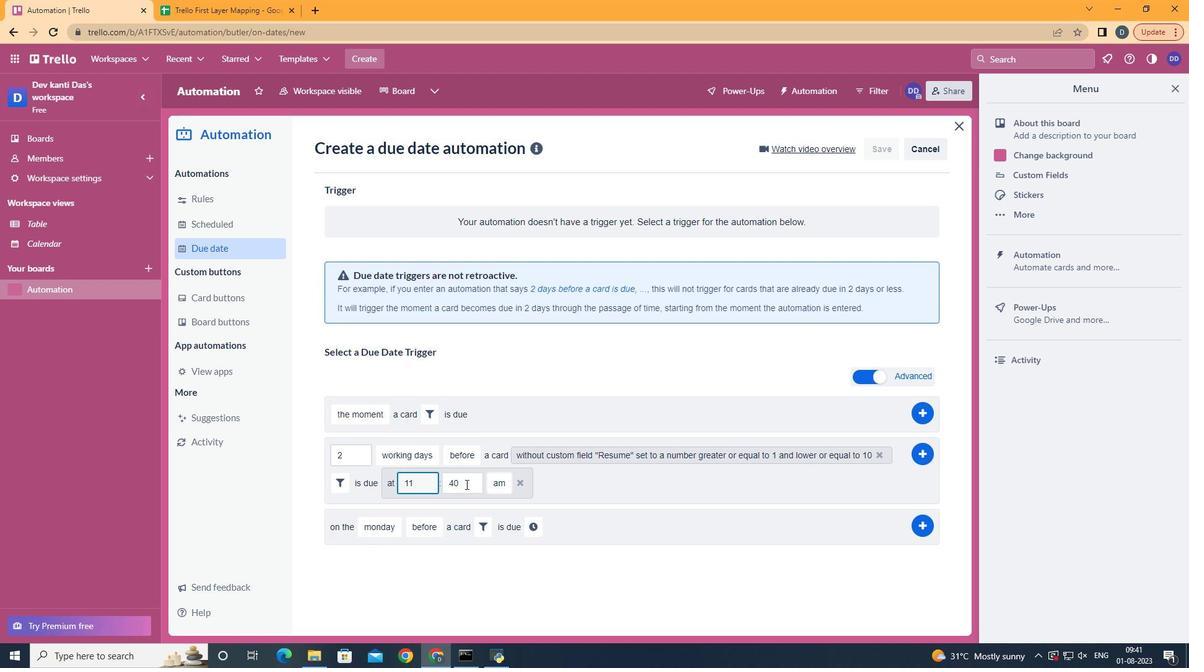 
Action: Key pressed <Key.backspace><Key.backspace>00
Screenshot: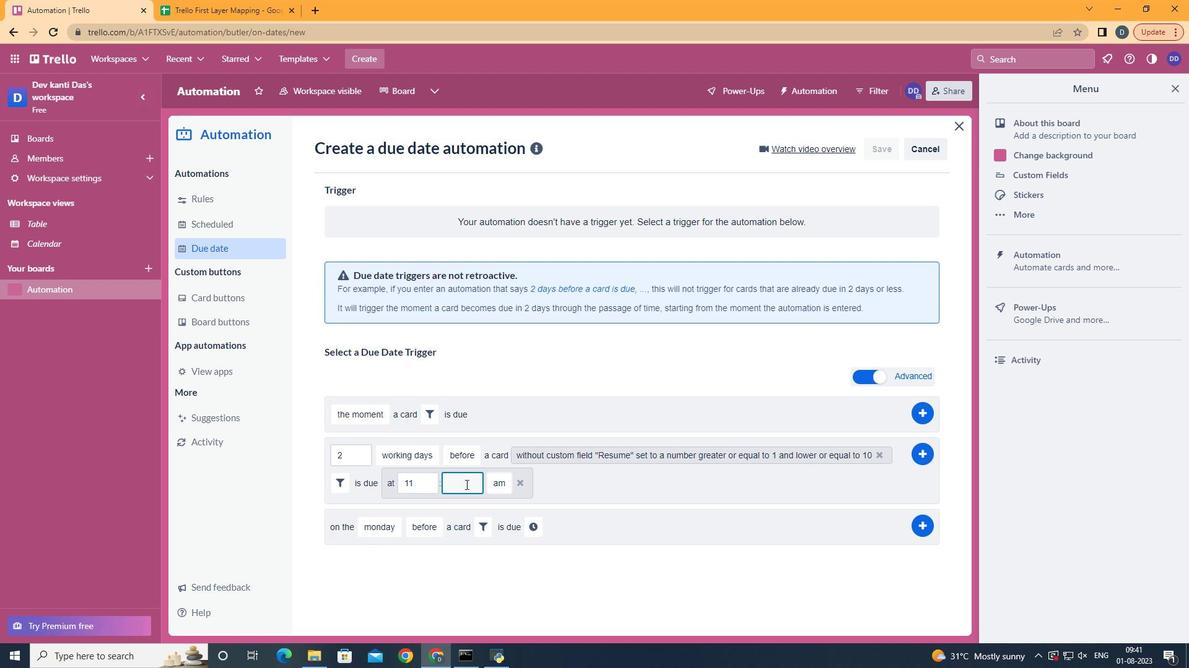 
Action: Mouse moved to (925, 449)
Screenshot: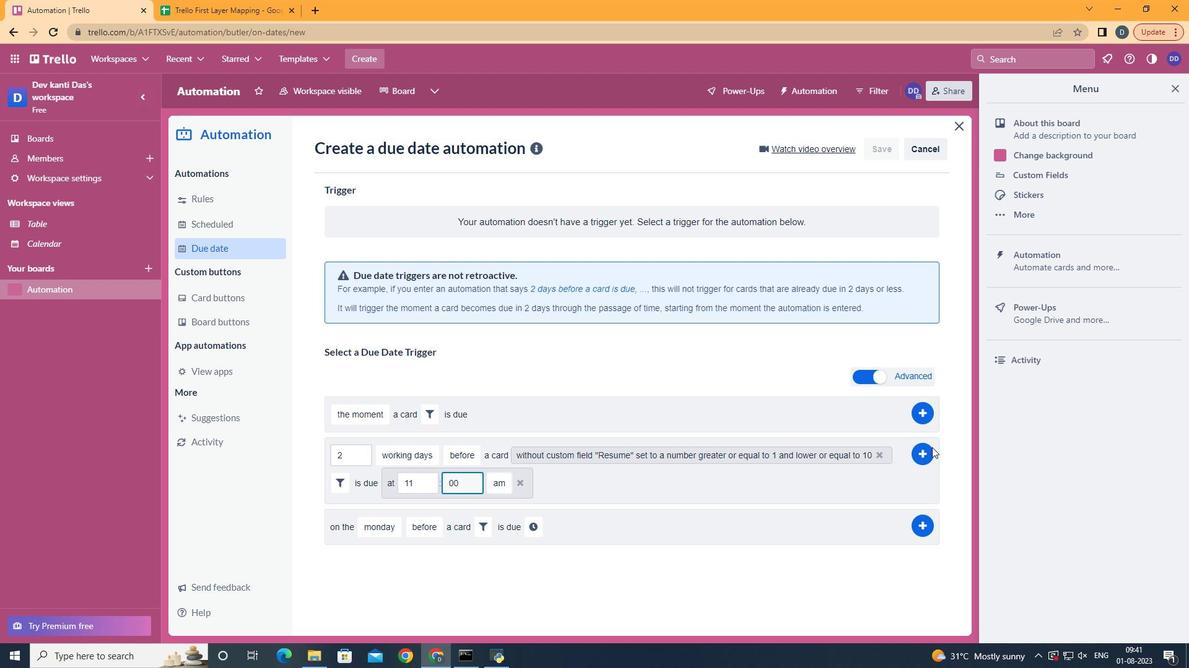 
Action: Mouse pressed left at (925, 449)
Screenshot: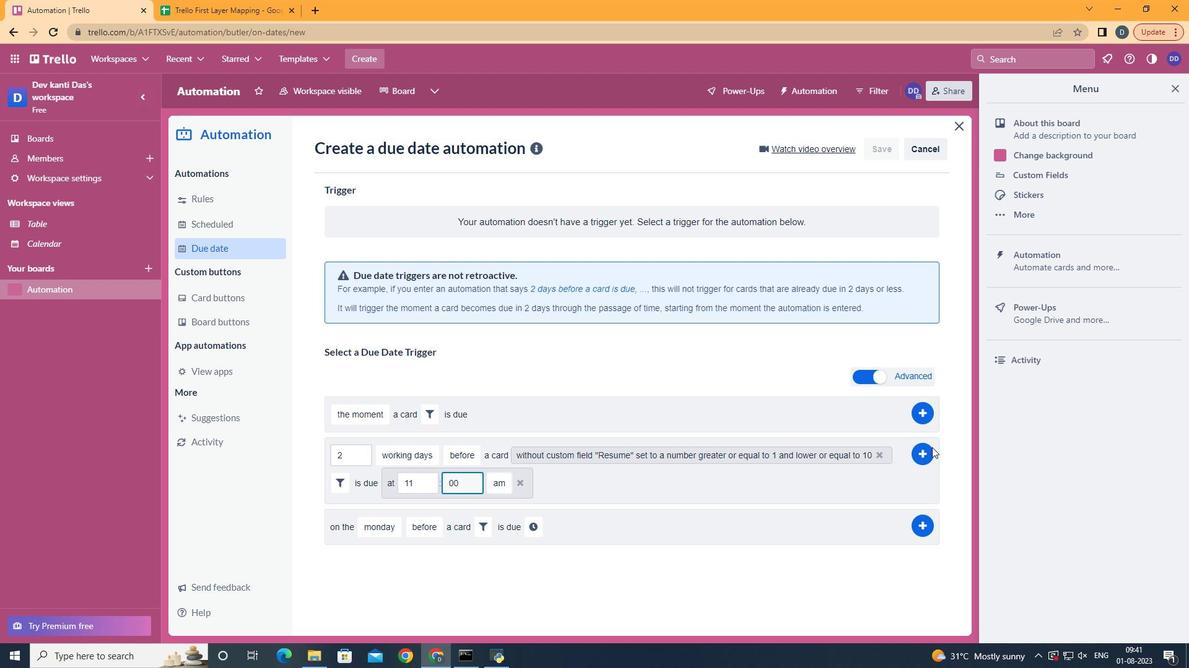 
Action: Mouse moved to (436, 301)
Screenshot: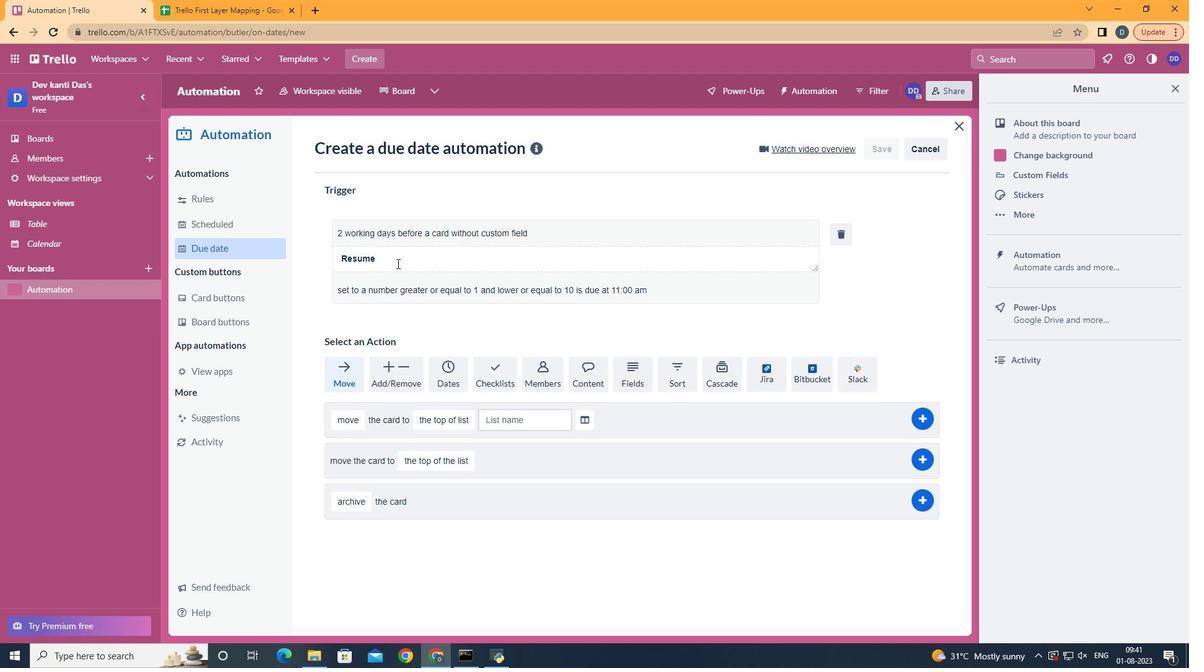 
